 Task: Find connections with filter location Viçosa do Ceará with filter topic #Startuplife with filter profile language German with filter current company JSW Energy Ltd with filter school SKIT Jaipur with filter industry Aviation and Aerospace Component Manufacturing with filter service category Financial Planning with filter keywords title Production Engineer
Action: Mouse moved to (528, 170)
Screenshot: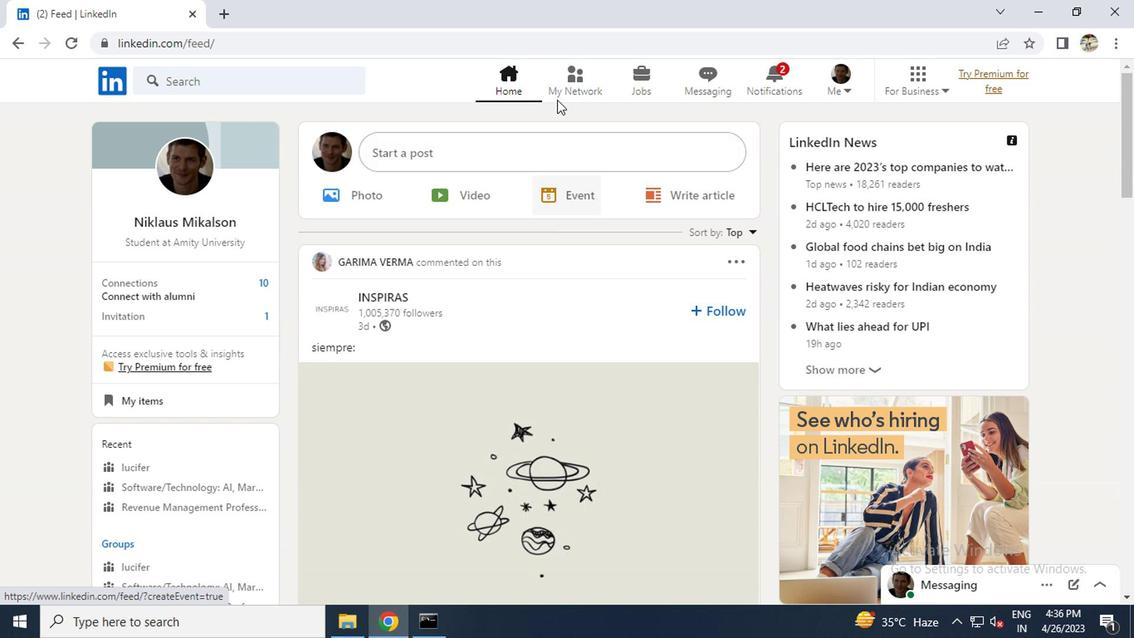 
Action: Mouse pressed left at (528, 170)
Screenshot: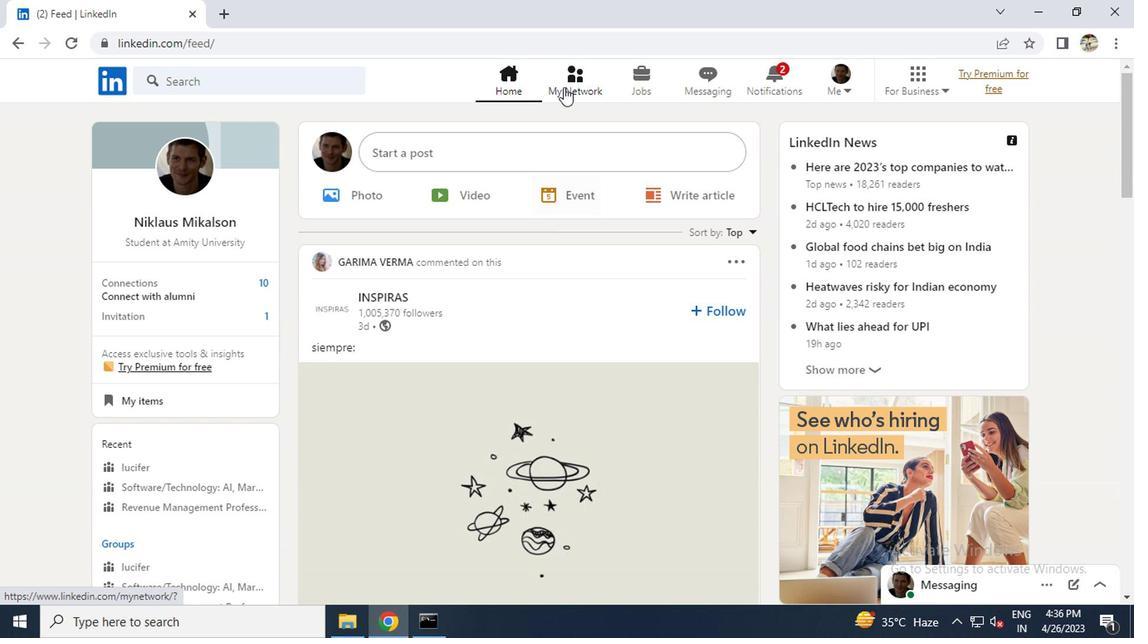 
Action: Mouse moved to (236, 239)
Screenshot: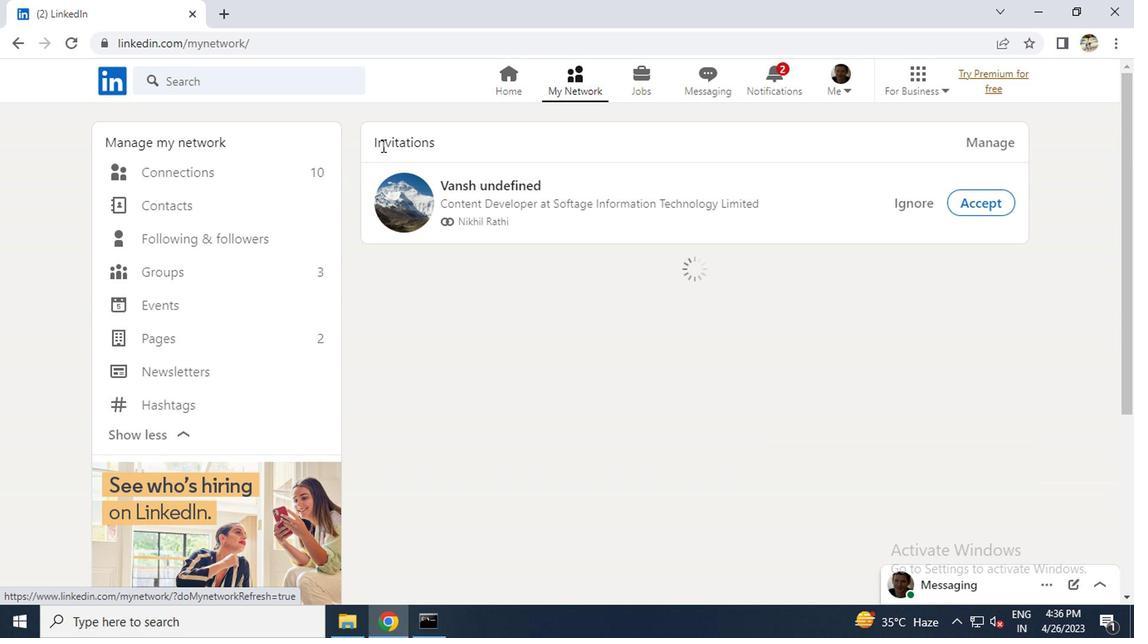 
Action: Mouse pressed left at (236, 239)
Screenshot: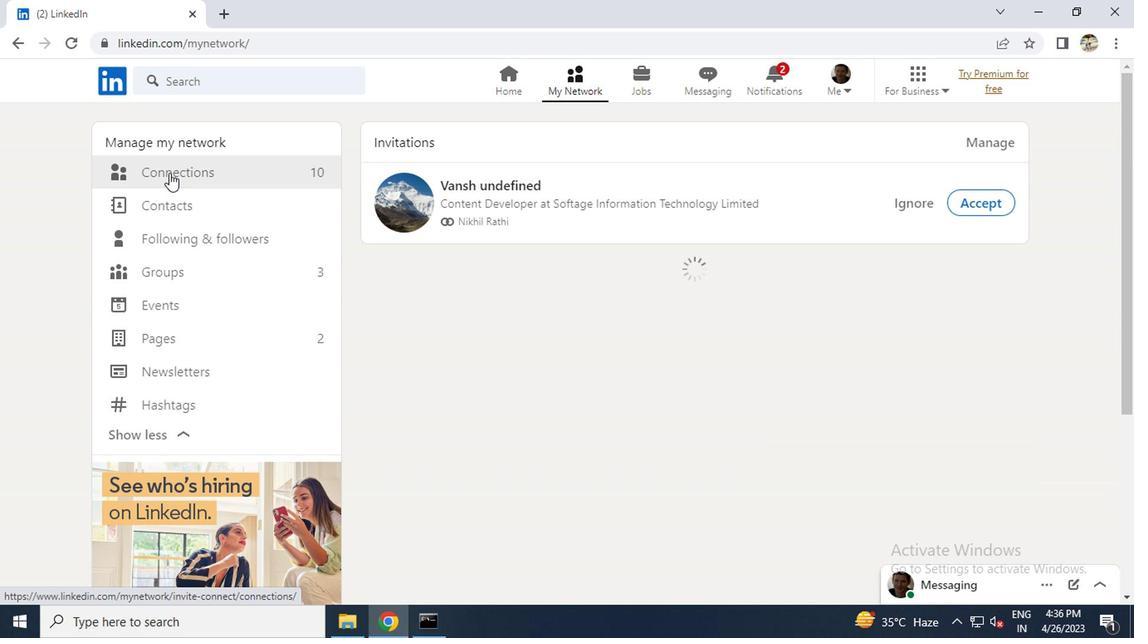 
Action: Mouse moved to (594, 235)
Screenshot: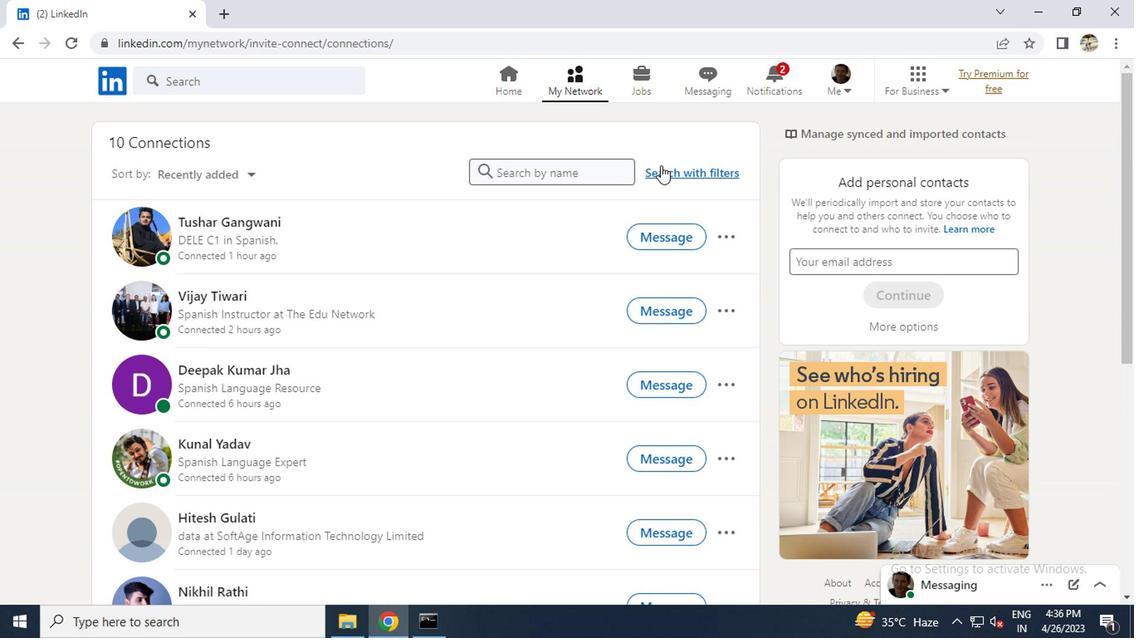 
Action: Mouse pressed left at (594, 235)
Screenshot: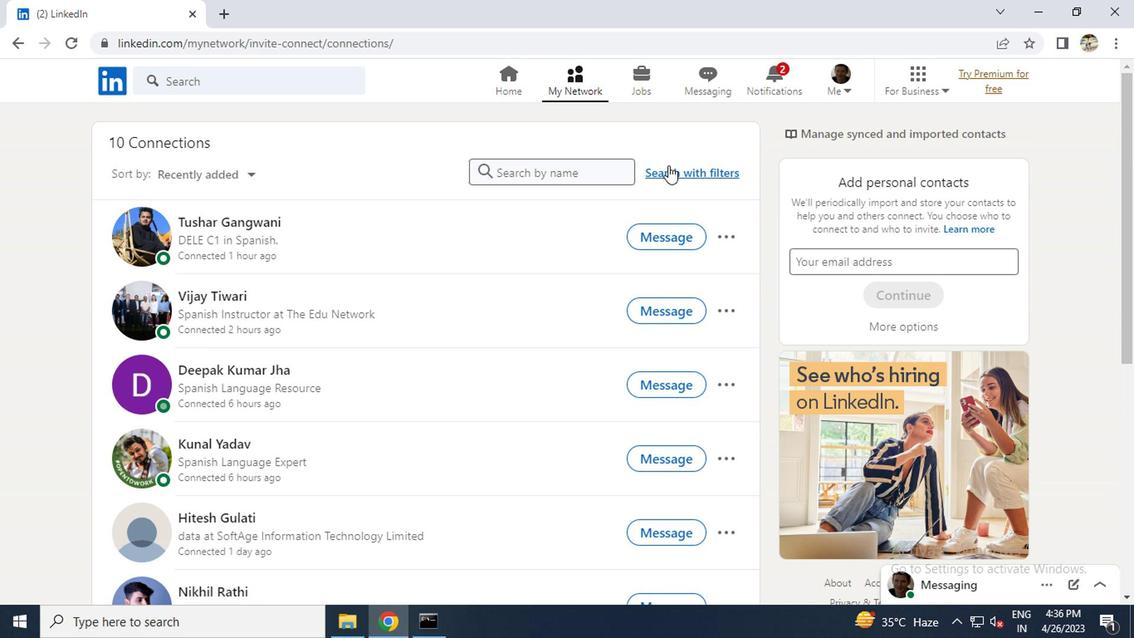 
Action: Mouse moved to (505, 203)
Screenshot: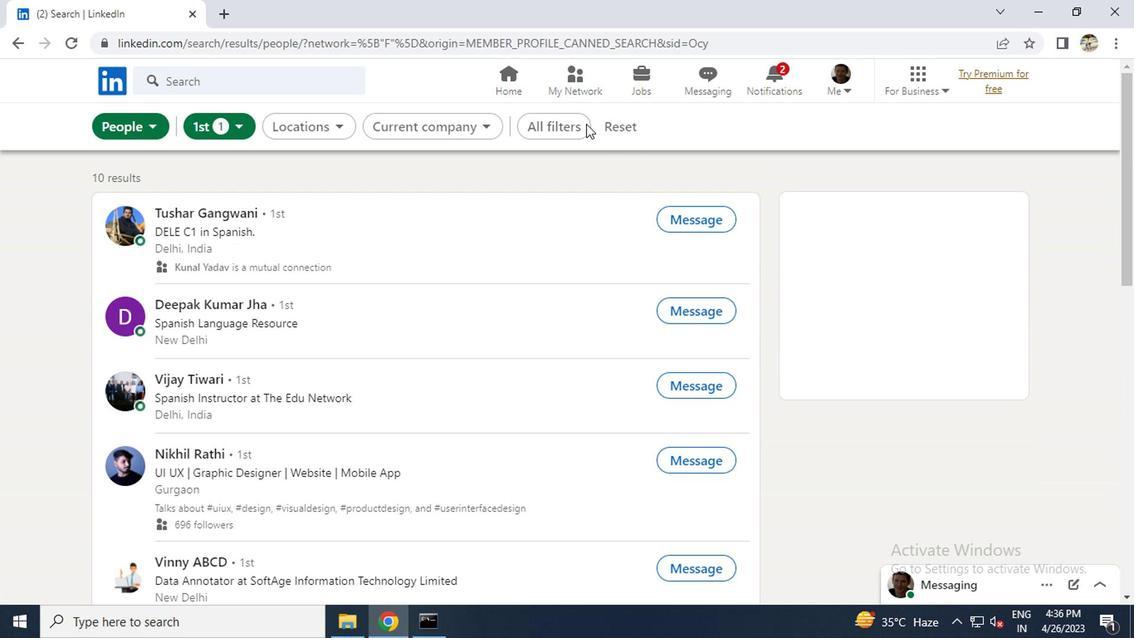 
Action: Mouse pressed left at (505, 203)
Screenshot: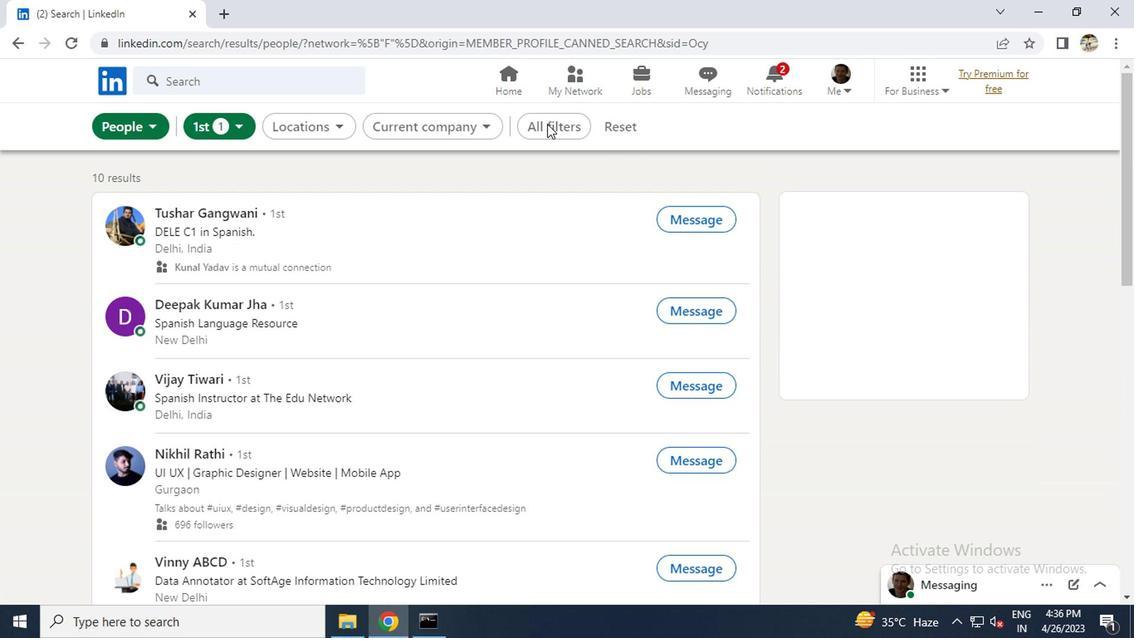 
Action: Mouse moved to (765, 382)
Screenshot: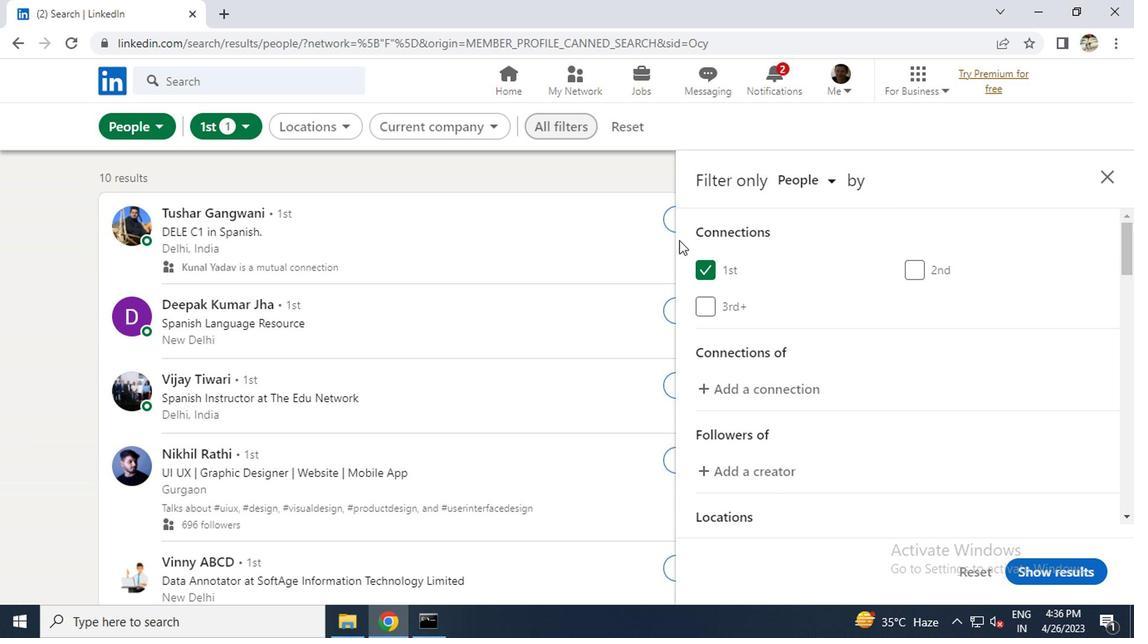 
Action: Mouse scrolled (765, 382) with delta (0, 0)
Screenshot: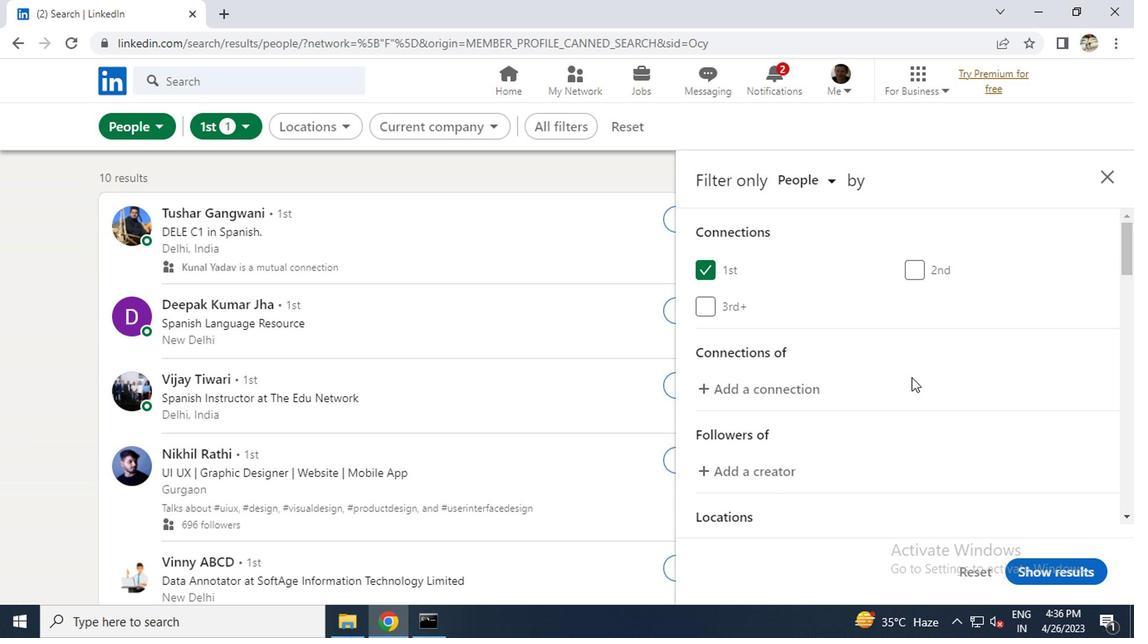 
Action: Mouse scrolled (765, 382) with delta (0, 0)
Screenshot: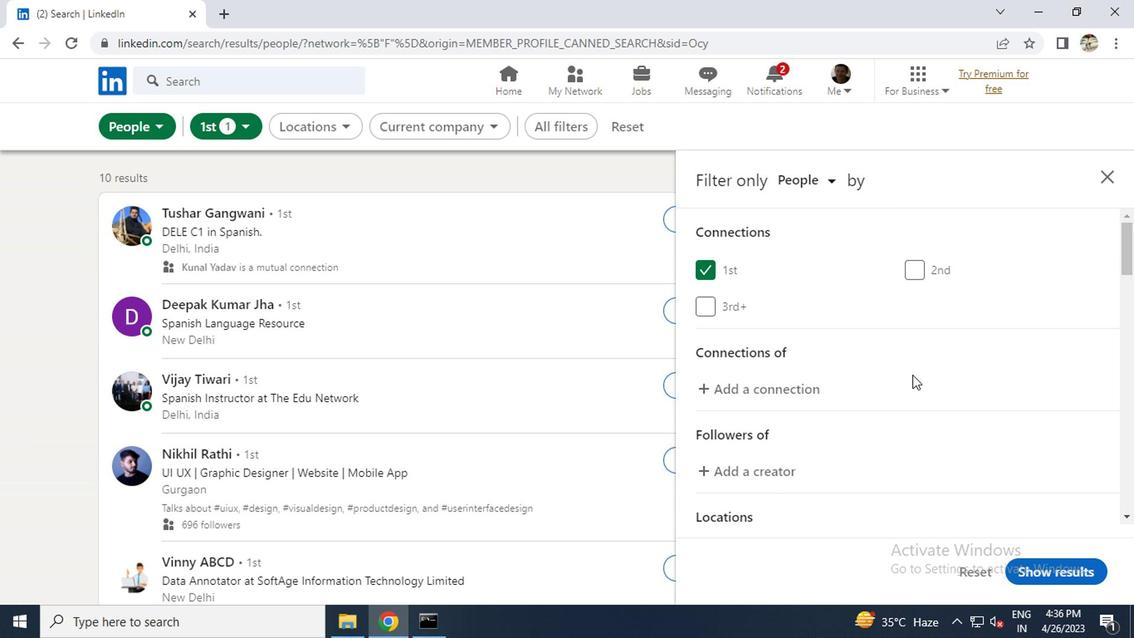 
Action: Mouse scrolled (765, 382) with delta (0, 0)
Screenshot: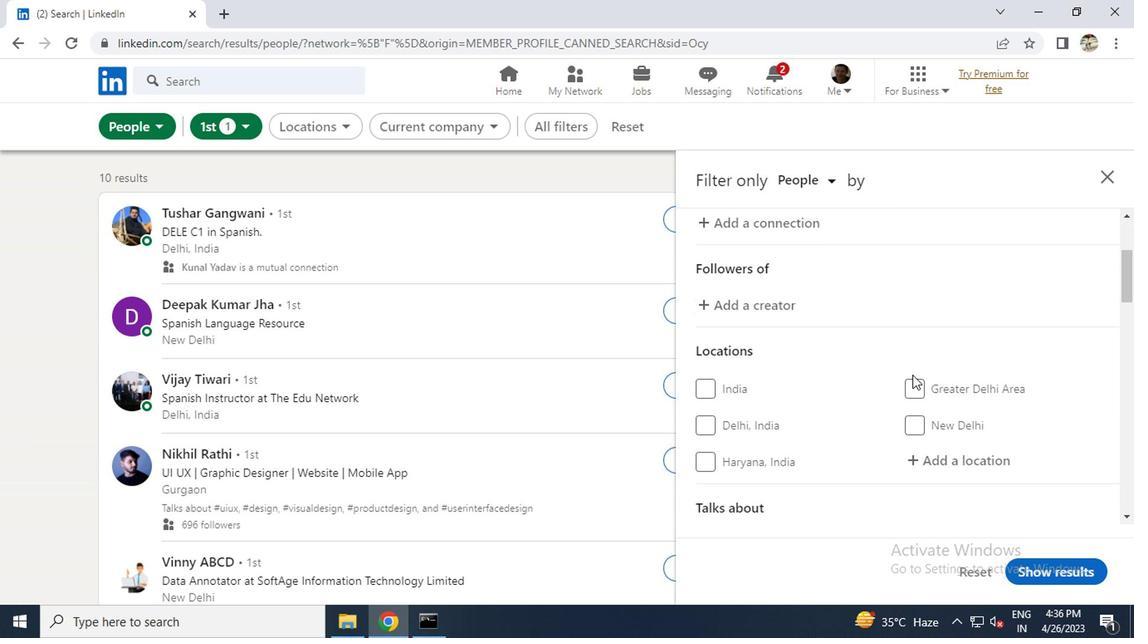 
Action: Mouse moved to (771, 385)
Screenshot: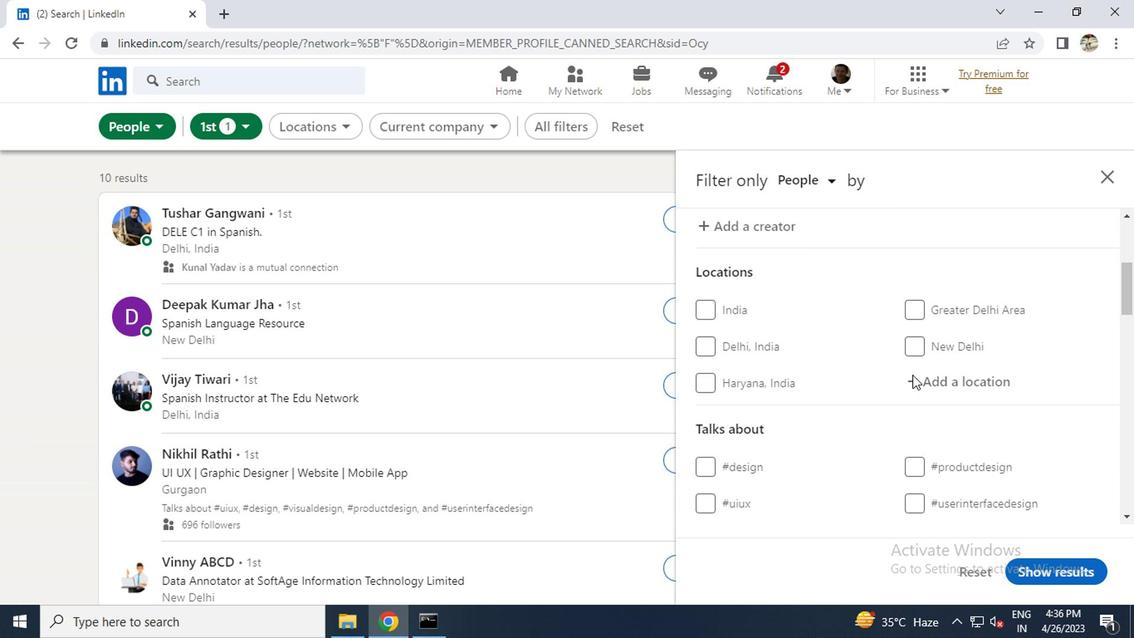
Action: Mouse pressed left at (771, 385)
Screenshot: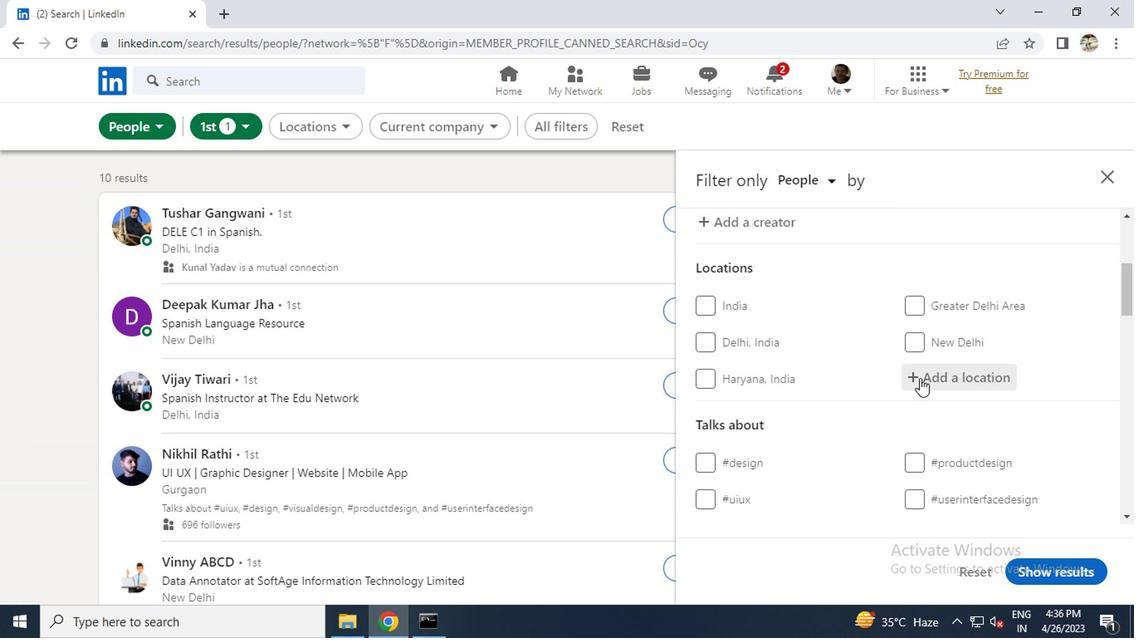 
Action: Key pressed <Key.caps_lock>v<Key.caps_lock>icosa<Key.space>do
Screenshot: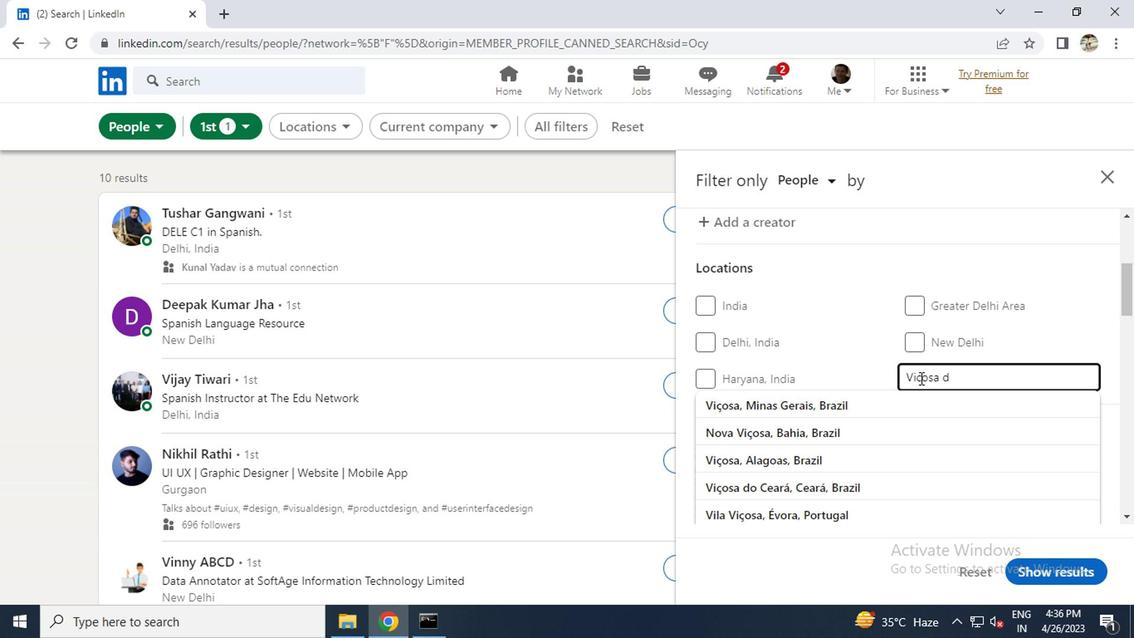
Action: Mouse moved to (728, 404)
Screenshot: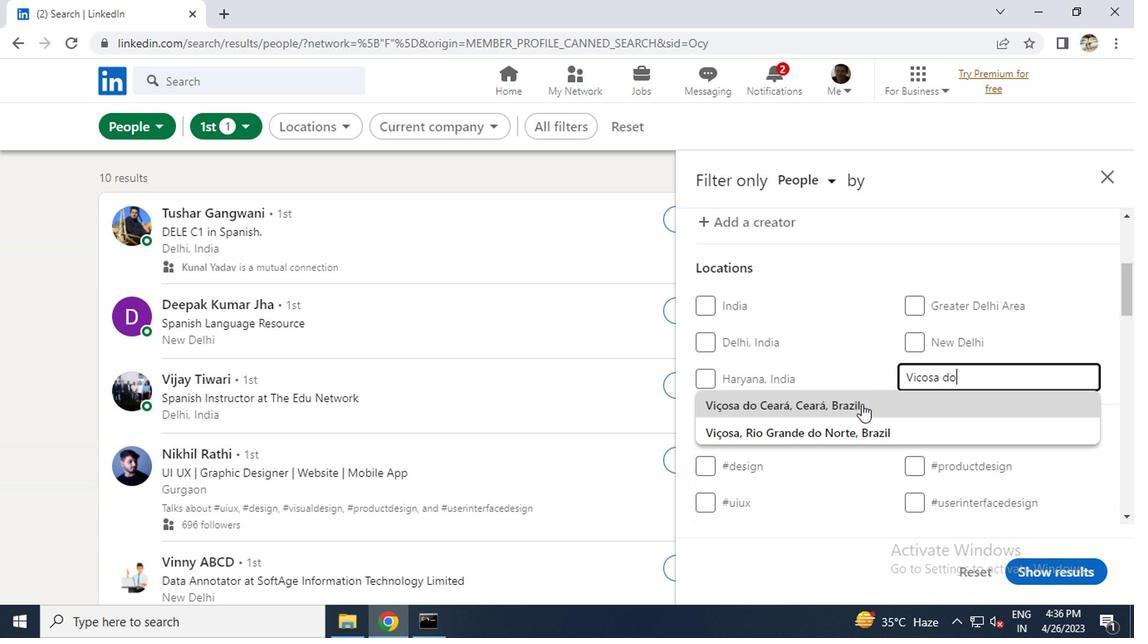 
Action: Mouse pressed left at (728, 404)
Screenshot: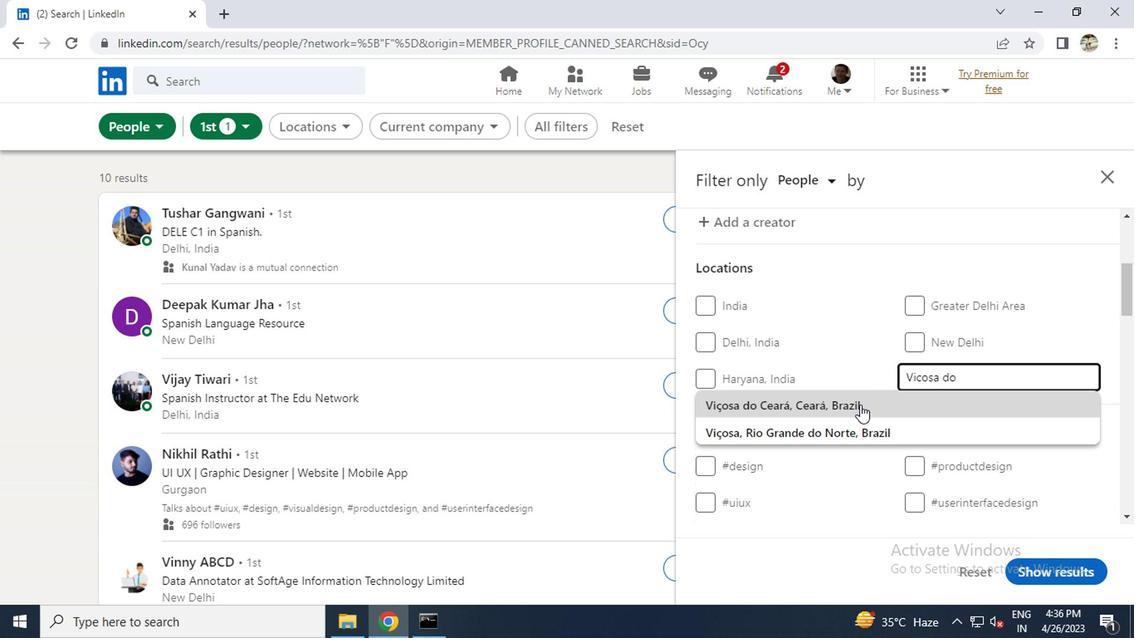 
Action: Mouse scrolled (728, 403) with delta (0, 0)
Screenshot: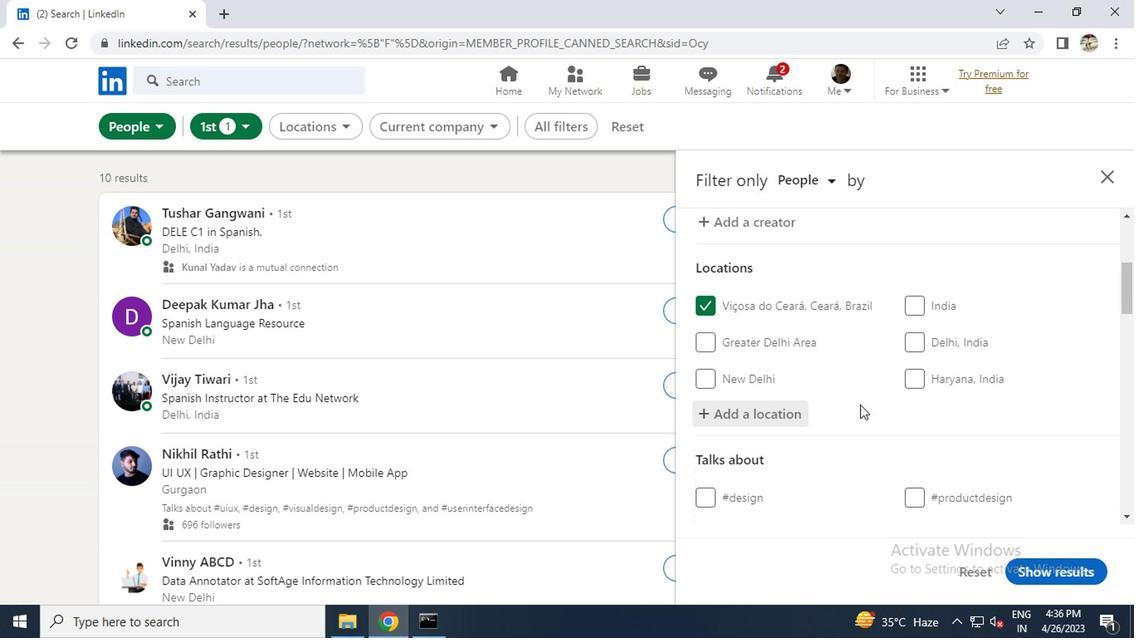 
Action: Mouse scrolled (728, 403) with delta (0, 0)
Screenshot: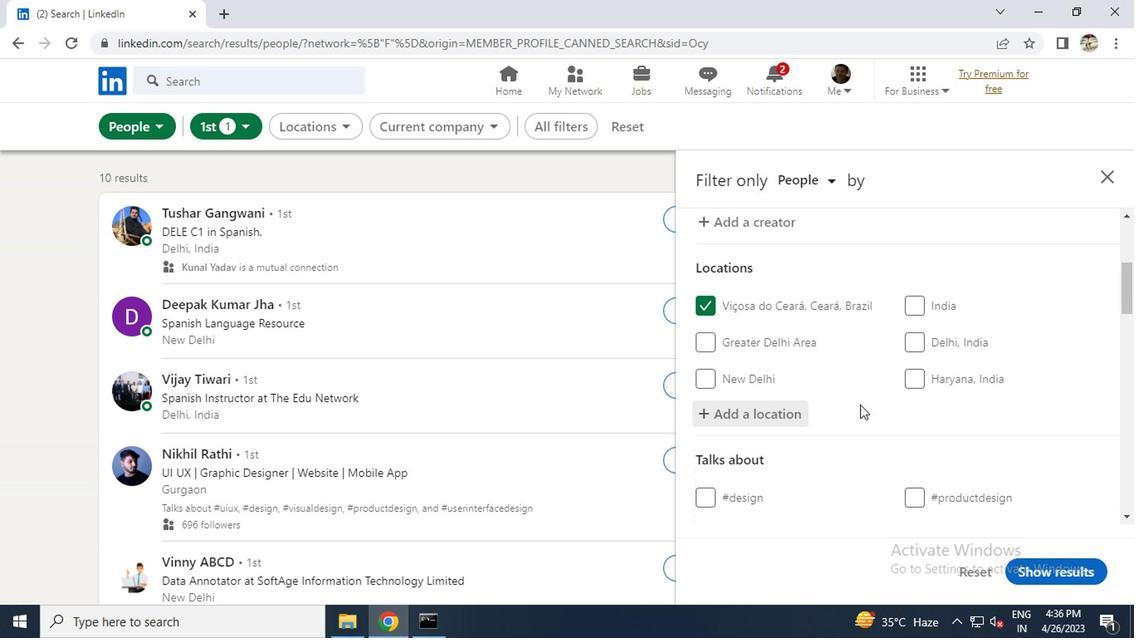 
Action: Mouse moved to (775, 403)
Screenshot: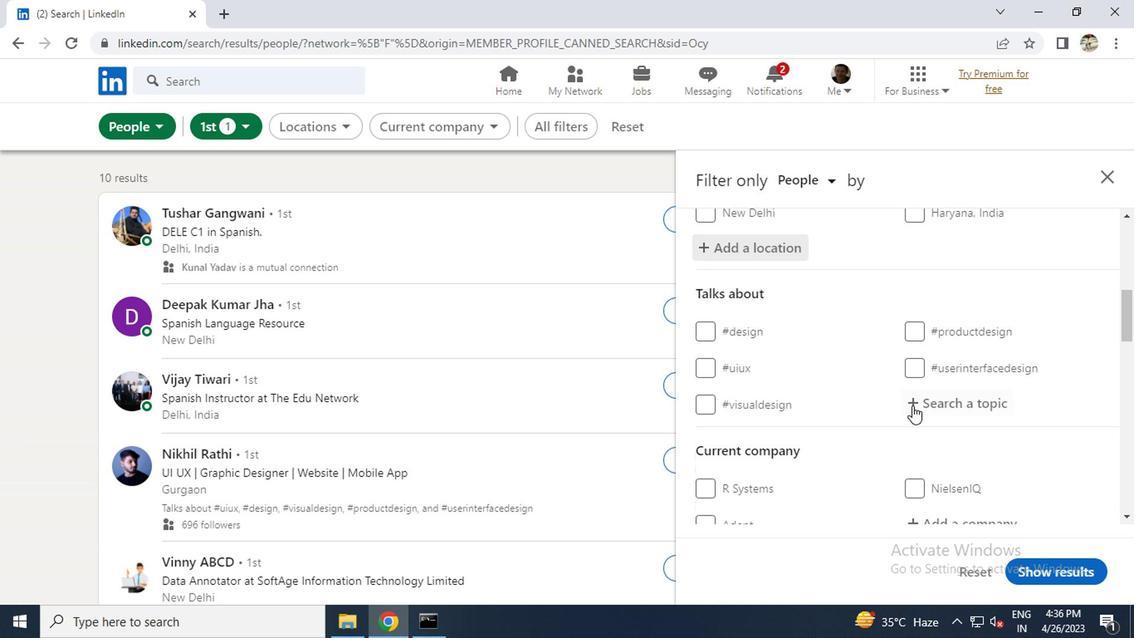 
Action: Mouse pressed left at (775, 403)
Screenshot: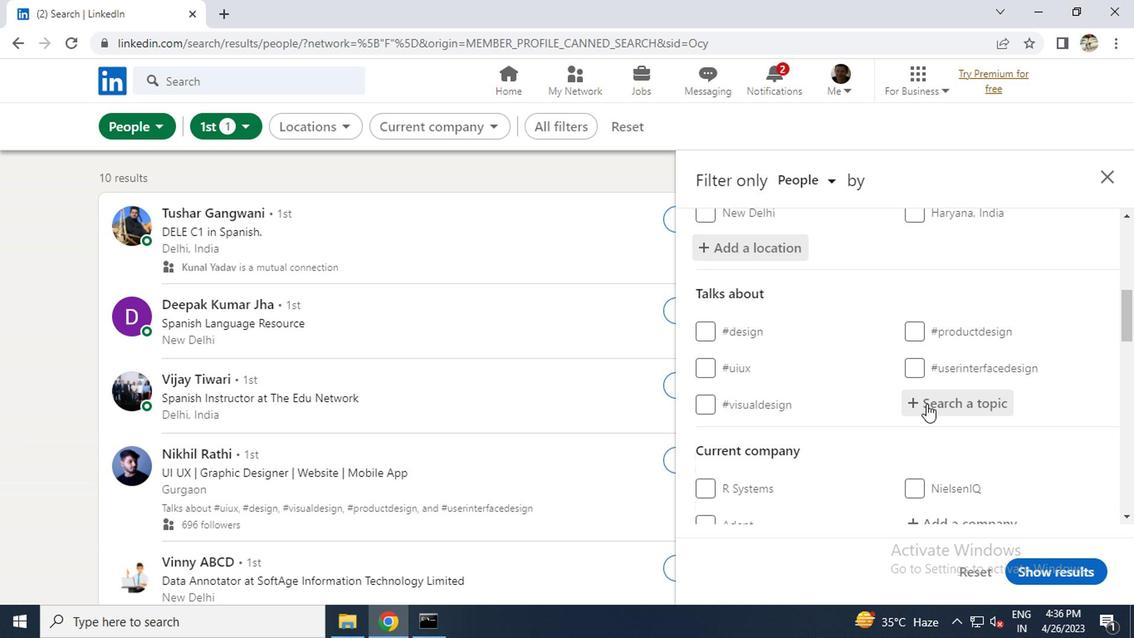 
Action: Key pressed <Key.shift>#<Key.caps_lock>S<Key.caps_lock>TARTUPLIFE<Key.enter>
Screenshot: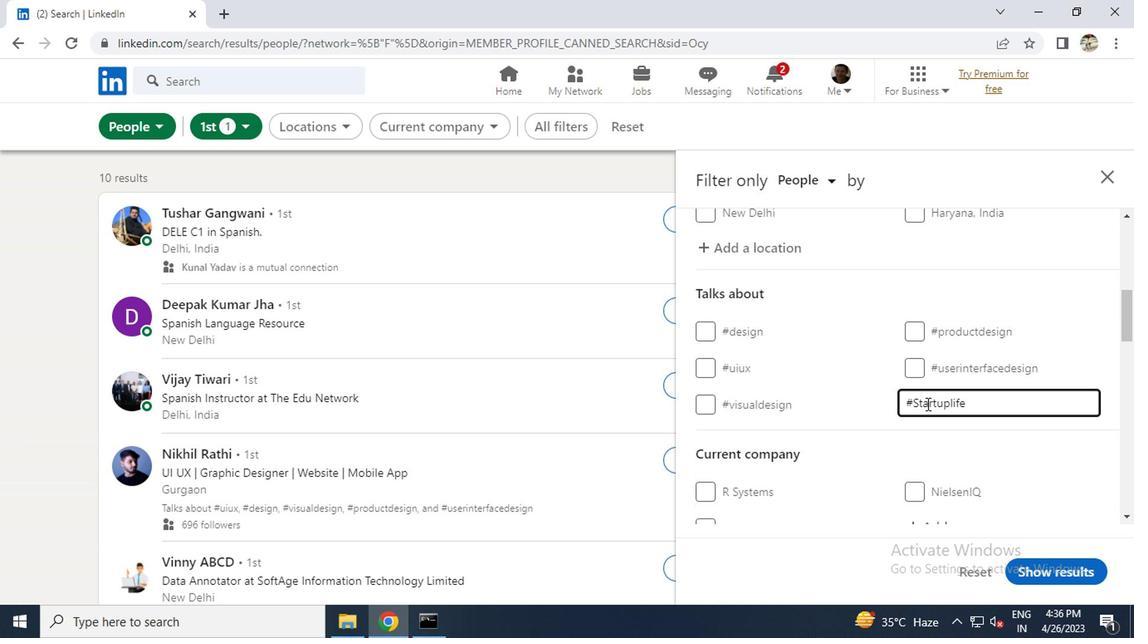 
Action: Mouse scrolled (775, 403) with delta (0, 0)
Screenshot: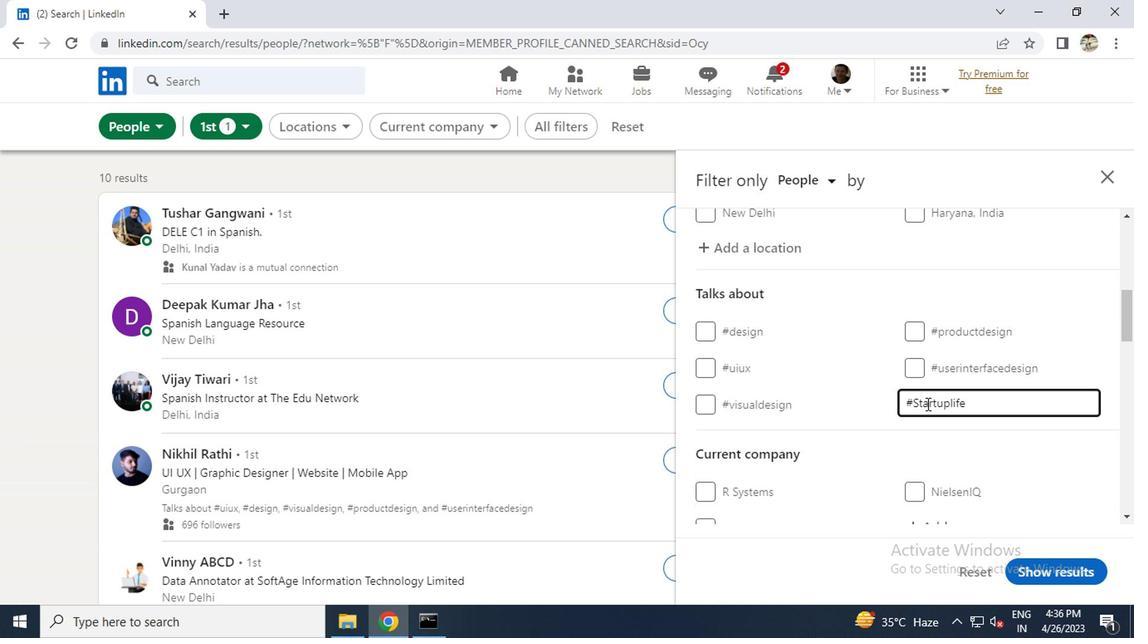 
Action: Mouse scrolled (775, 403) with delta (0, 0)
Screenshot: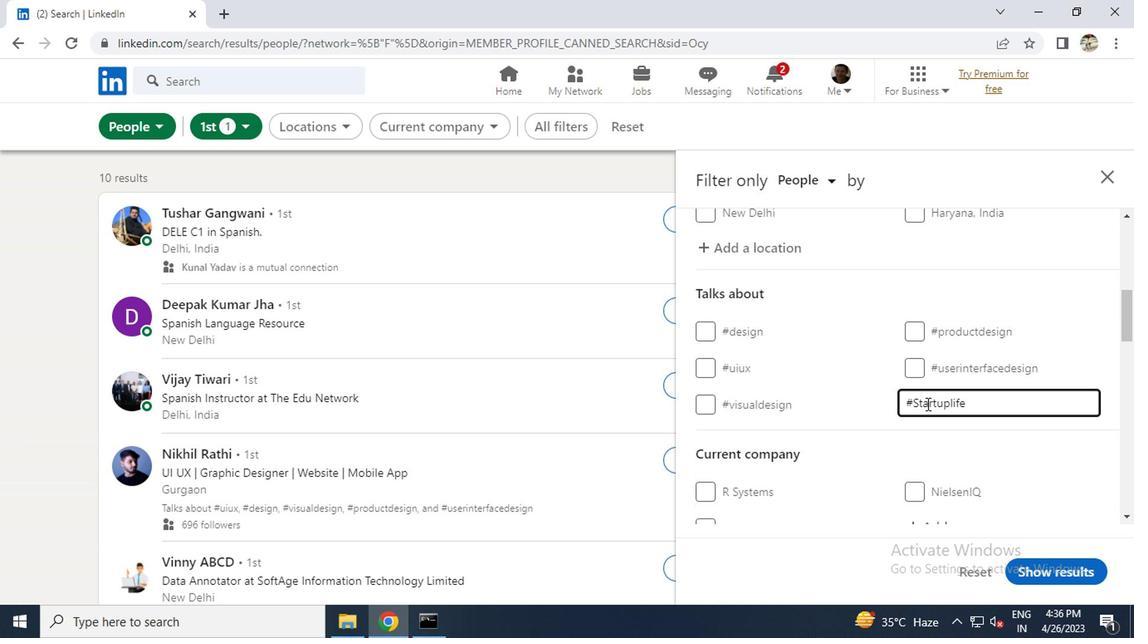 
Action: Mouse scrolled (775, 403) with delta (0, 0)
Screenshot: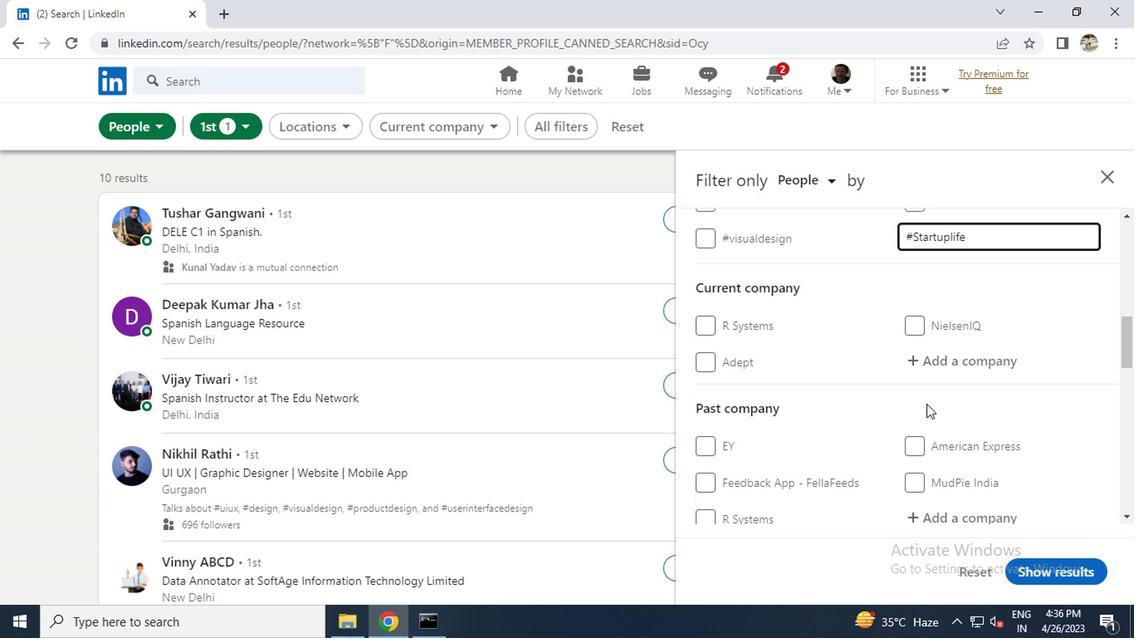 
Action: Mouse scrolled (775, 403) with delta (0, 0)
Screenshot: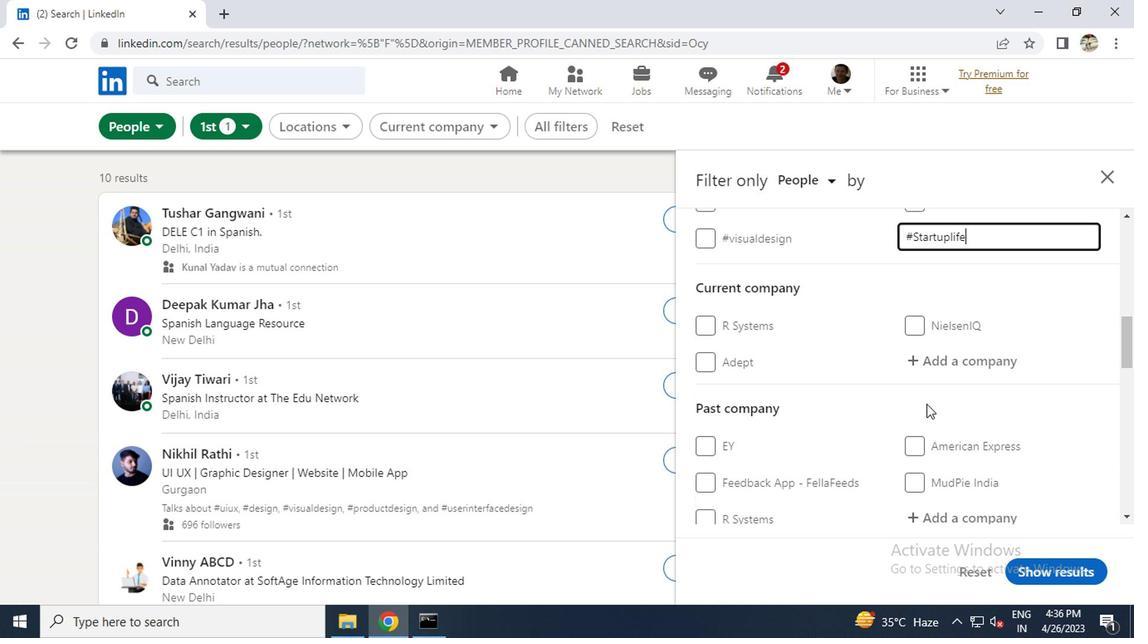 
Action: Mouse moved to (775, 403)
Screenshot: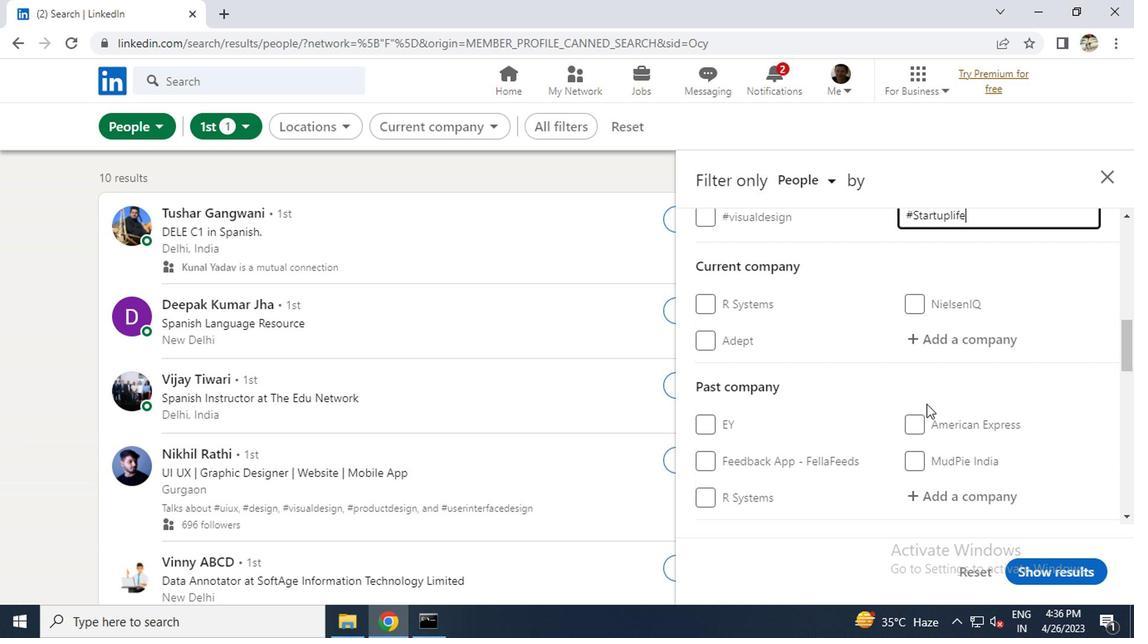 
Action: Mouse scrolled (775, 402) with delta (0, 0)
Screenshot: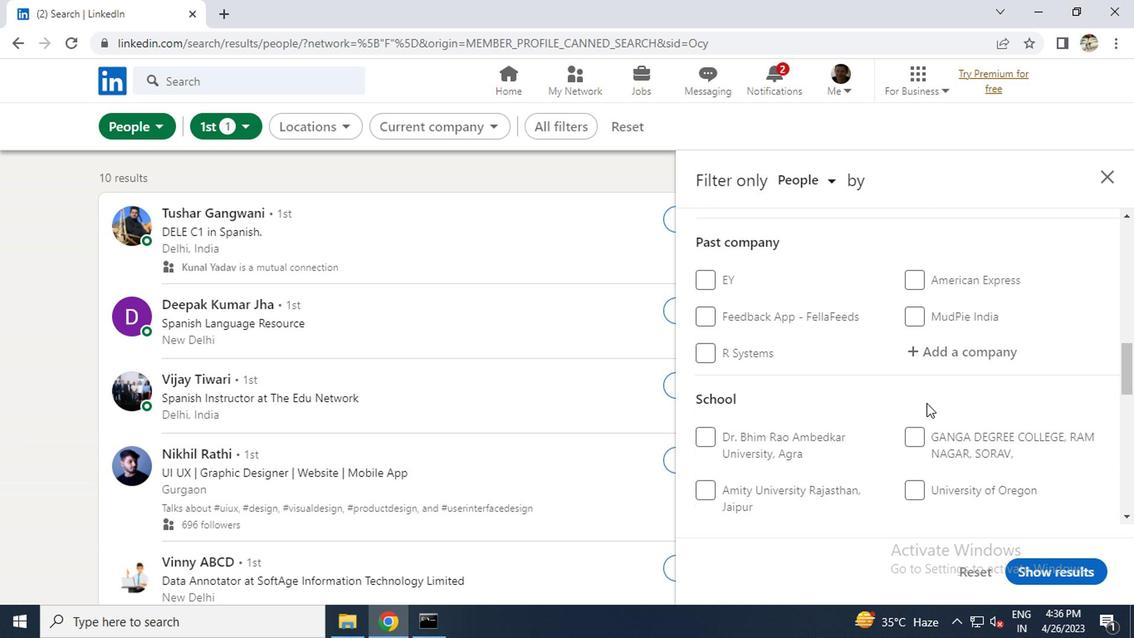 
Action: Mouse scrolled (775, 402) with delta (0, 0)
Screenshot: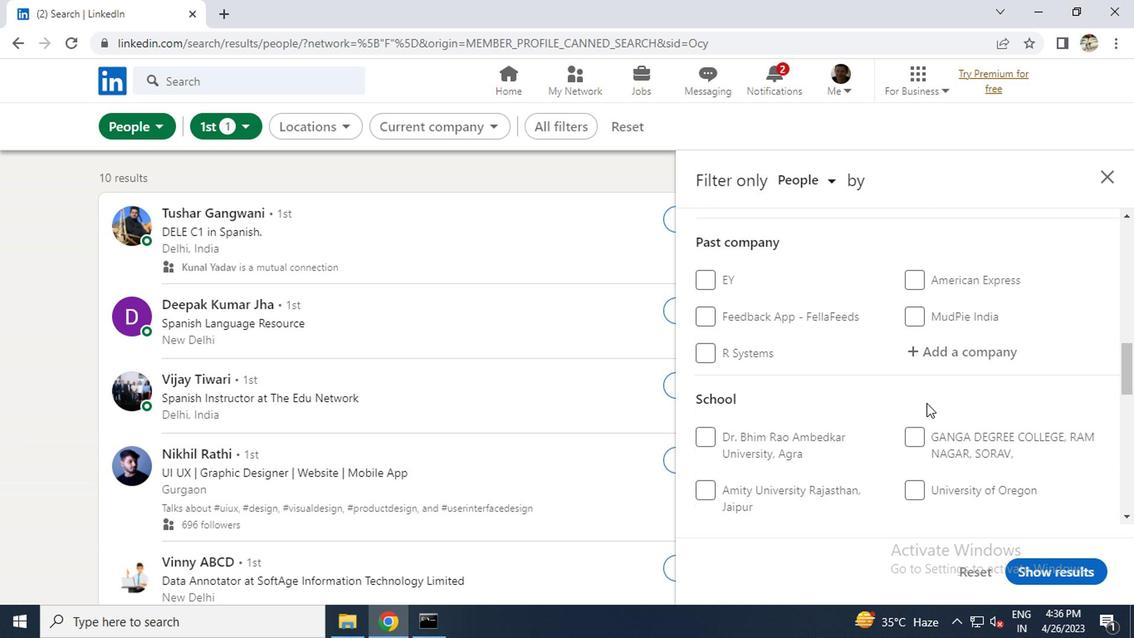 
Action: Mouse scrolled (775, 402) with delta (0, 0)
Screenshot: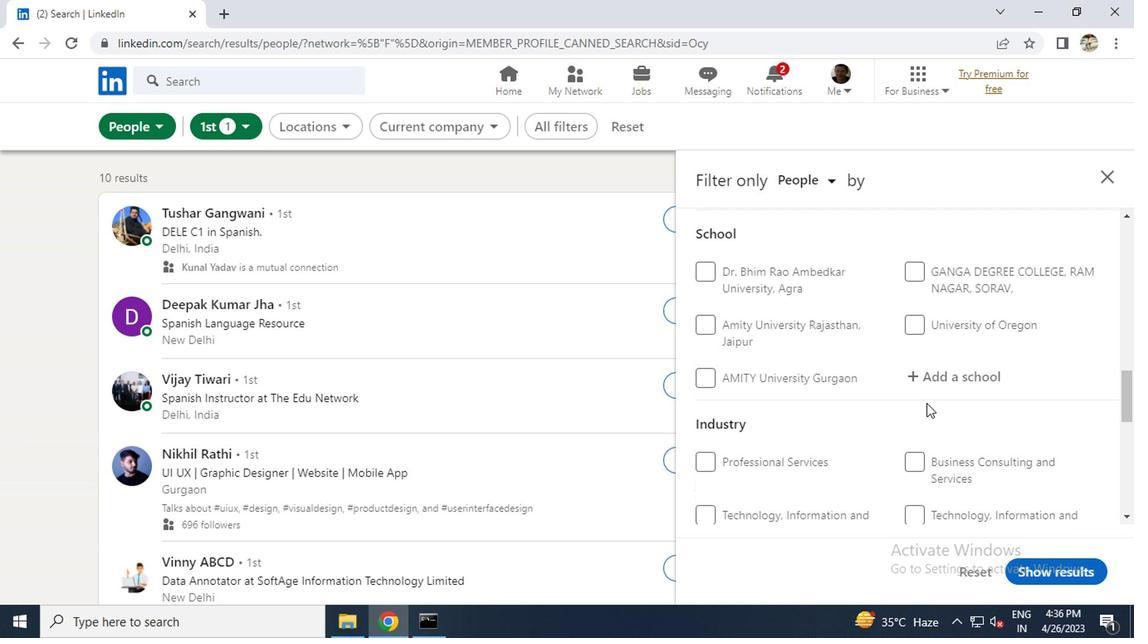
Action: Mouse scrolled (775, 402) with delta (0, 0)
Screenshot: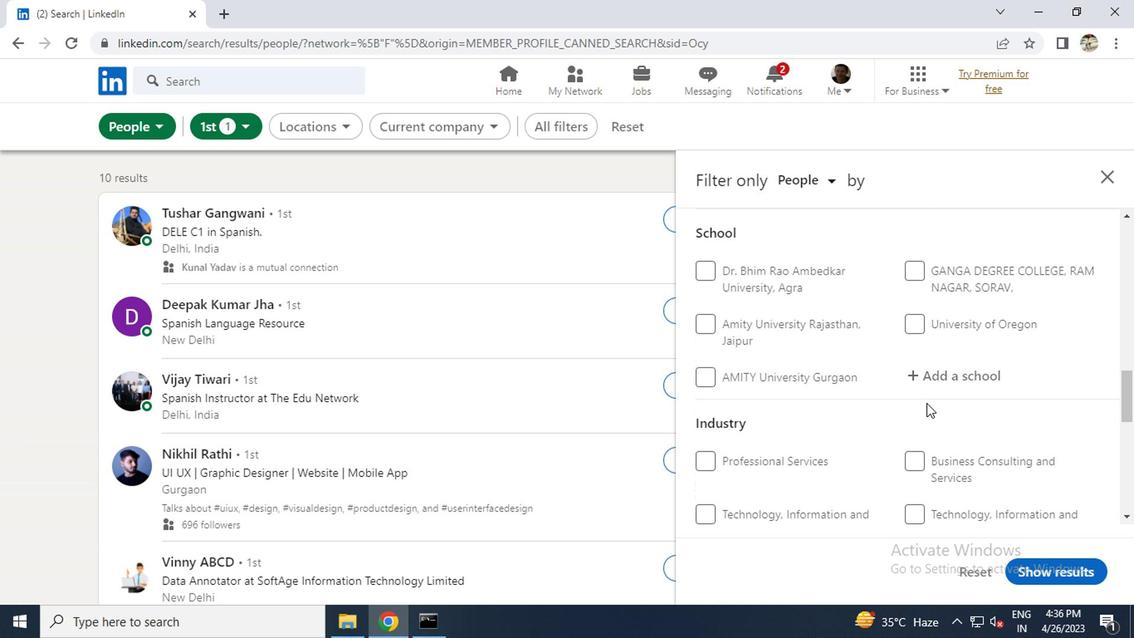
Action: Mouse scrolled (775, 402) with delta (0, 0)
Screenshot: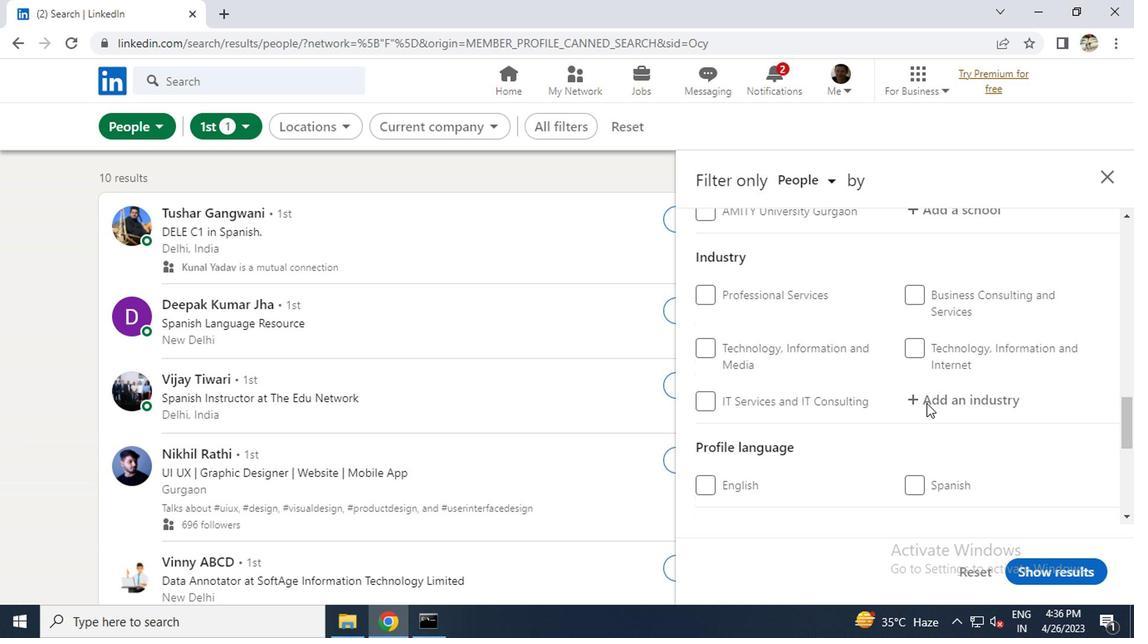
Action: Mouse moved to (777, 402)
Screenshot: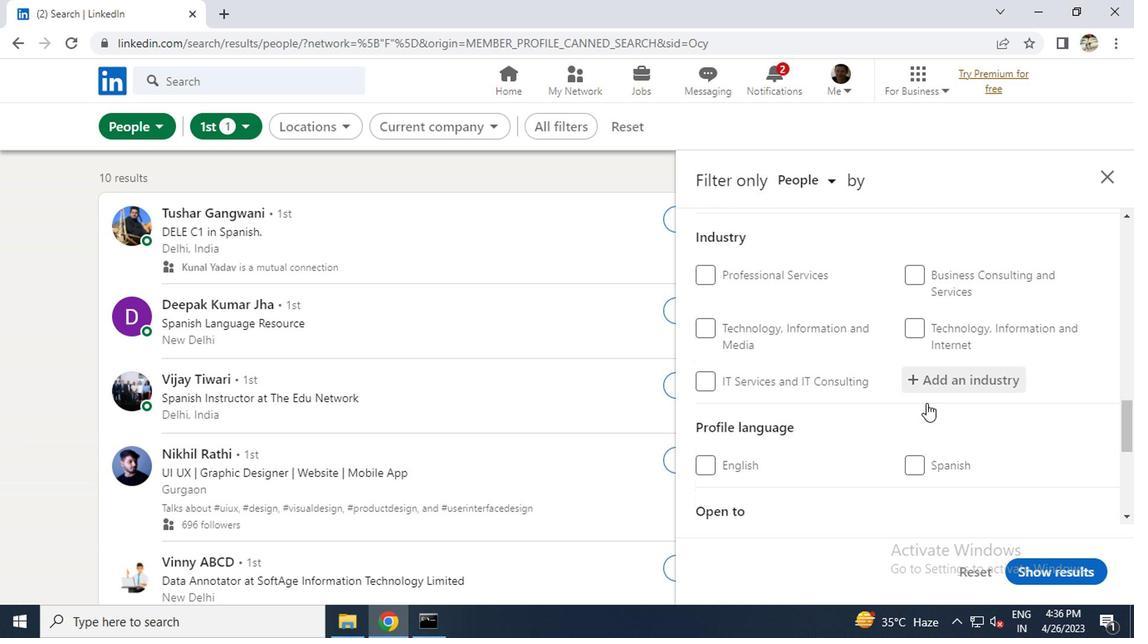 
Action: Mouse scrolled (777, 403) with delta (0, 0)
Screenshot: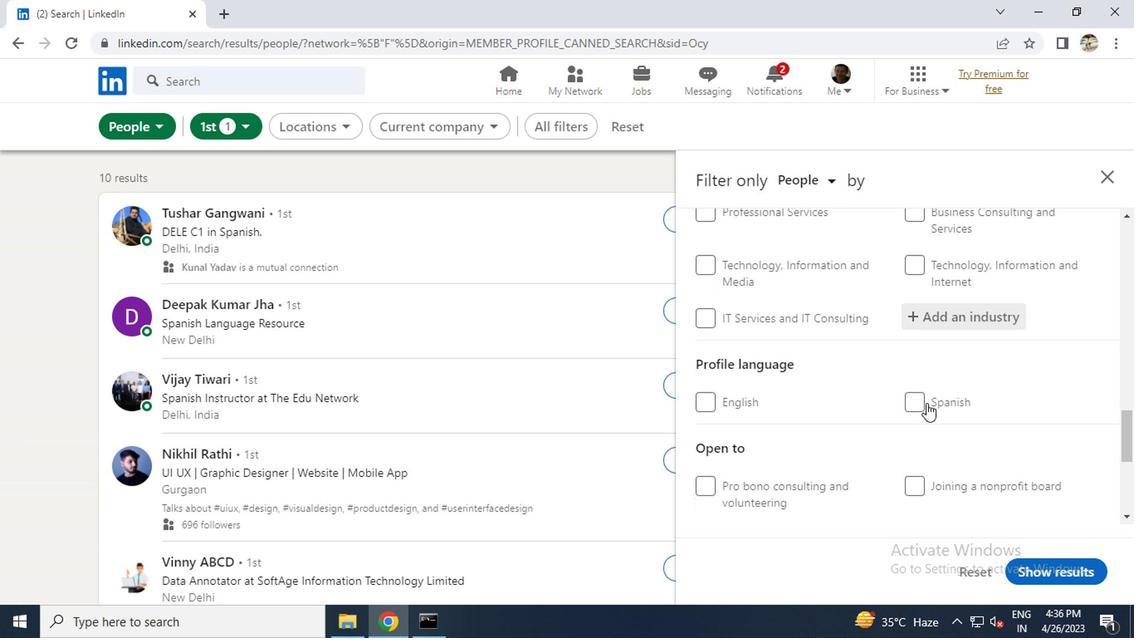 
Action: Mouse scrolled (777, 403) with delta (0, 0)
Screenshot: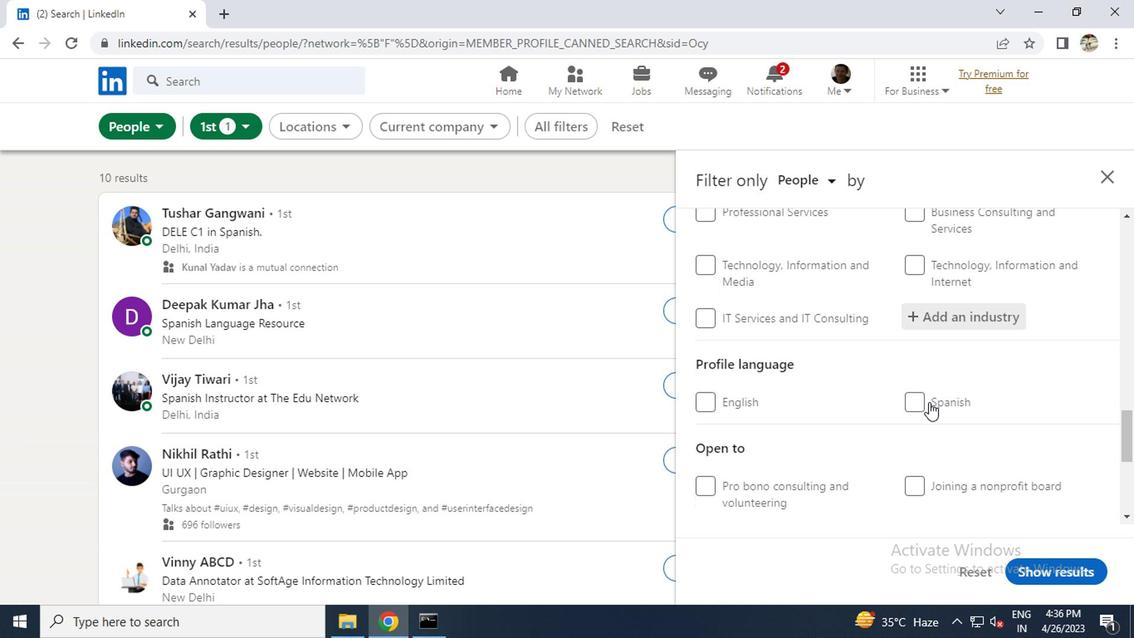 
Action: Mouse scrolled (777, 403) with delta (0, 0)
Screenshot: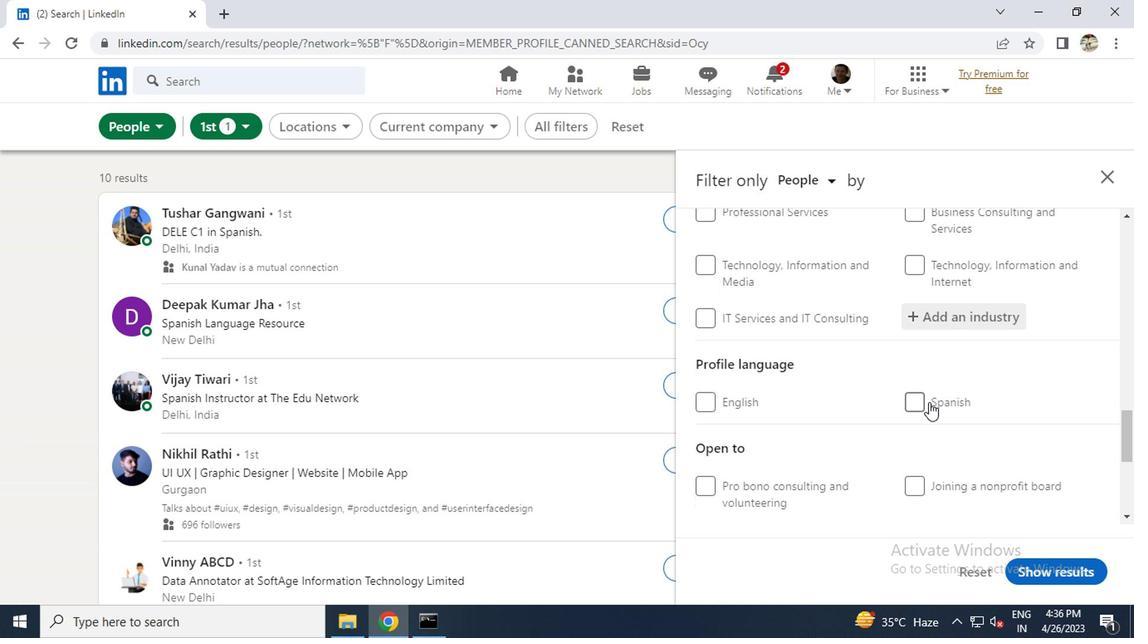 
Action: Mouse scrolled (777, 403) with delta (0, 0)
Screenshot: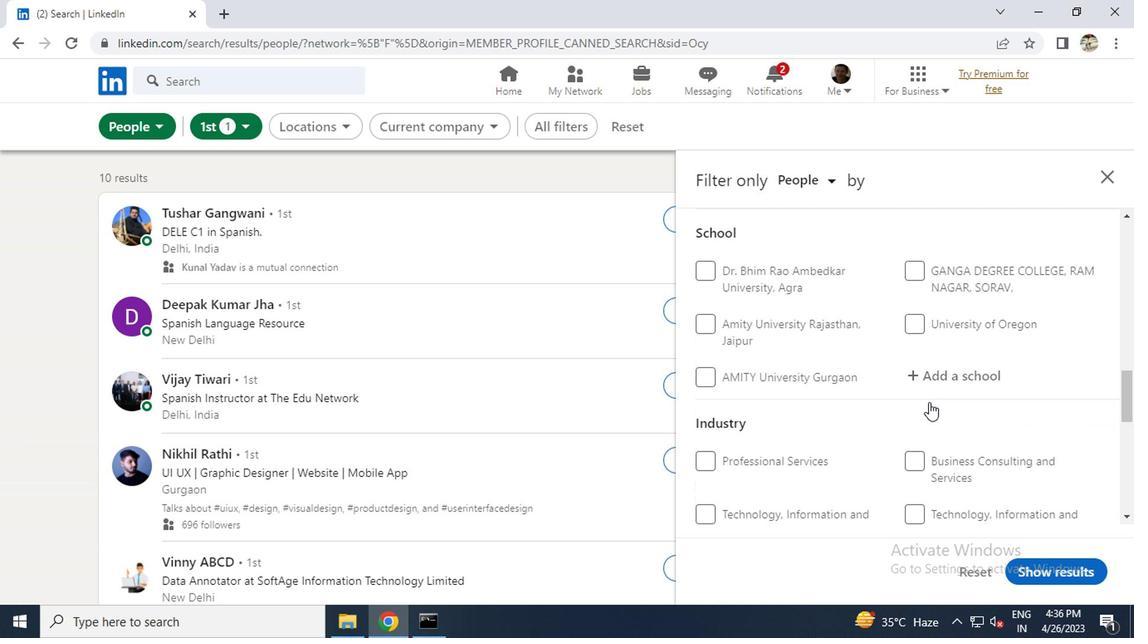 
Action: Mouse scrolled (777, 403) with delta (0, 0)
Screenshot: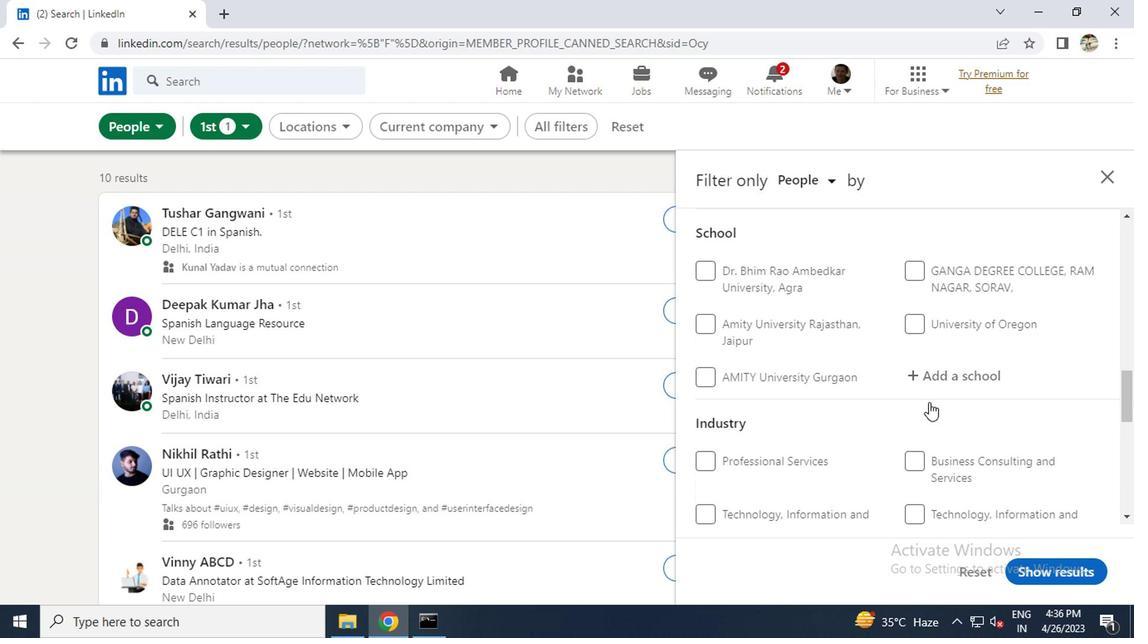 
Action: Mouse scrolled (777, 403) with delta (0, 0)
Screenshot: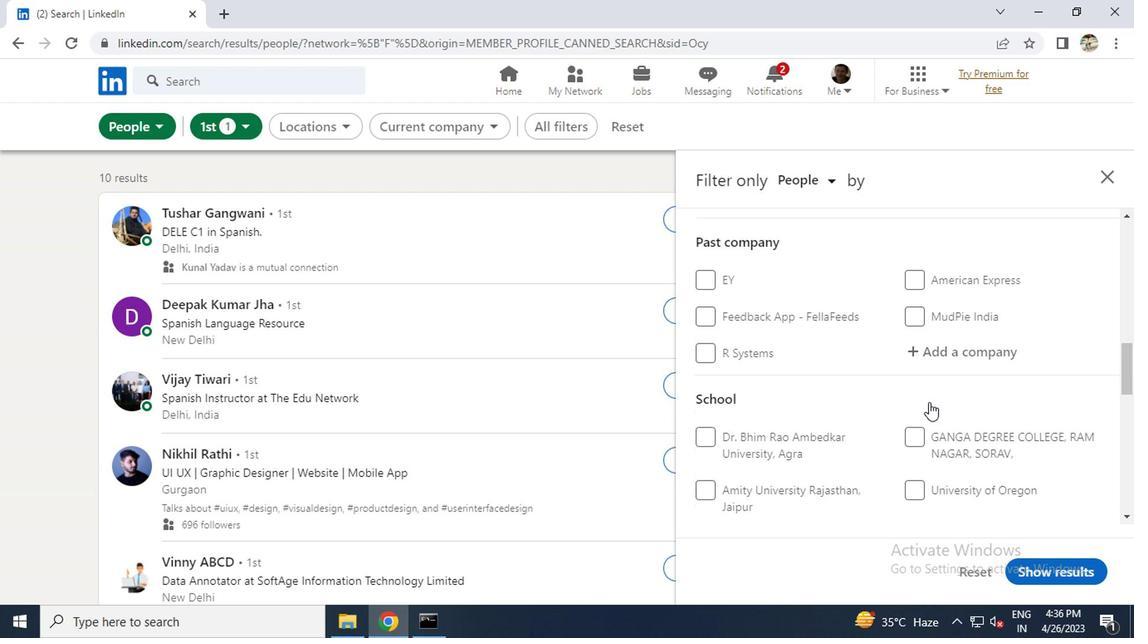 
Action: Mouse moved to (786, 316)
Screenshot: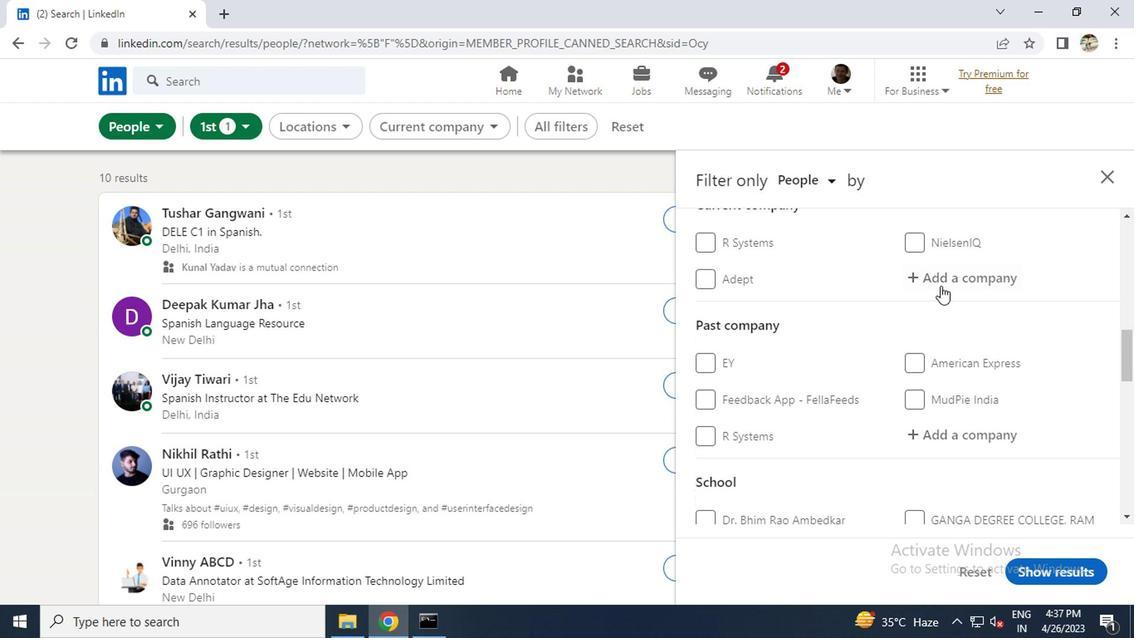 
Action: Mouse pressed left at (786, 316)
Screenshot: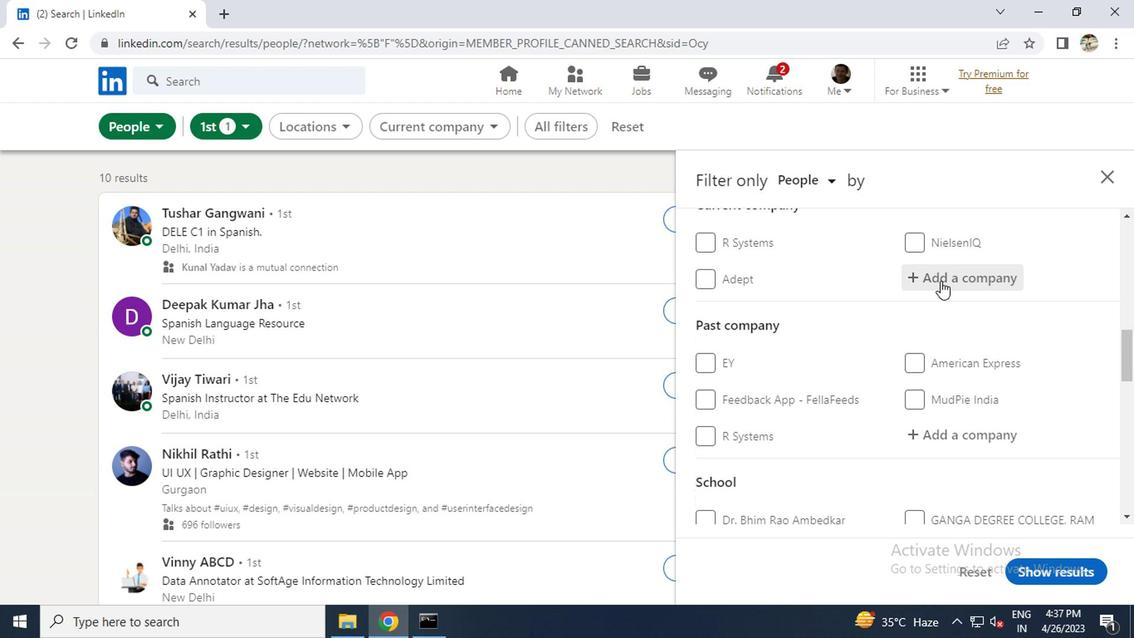 
Action: Key pressed <Key.caps_lock>JSW<Key.space>E<Key.caps_lock>
Screenshot: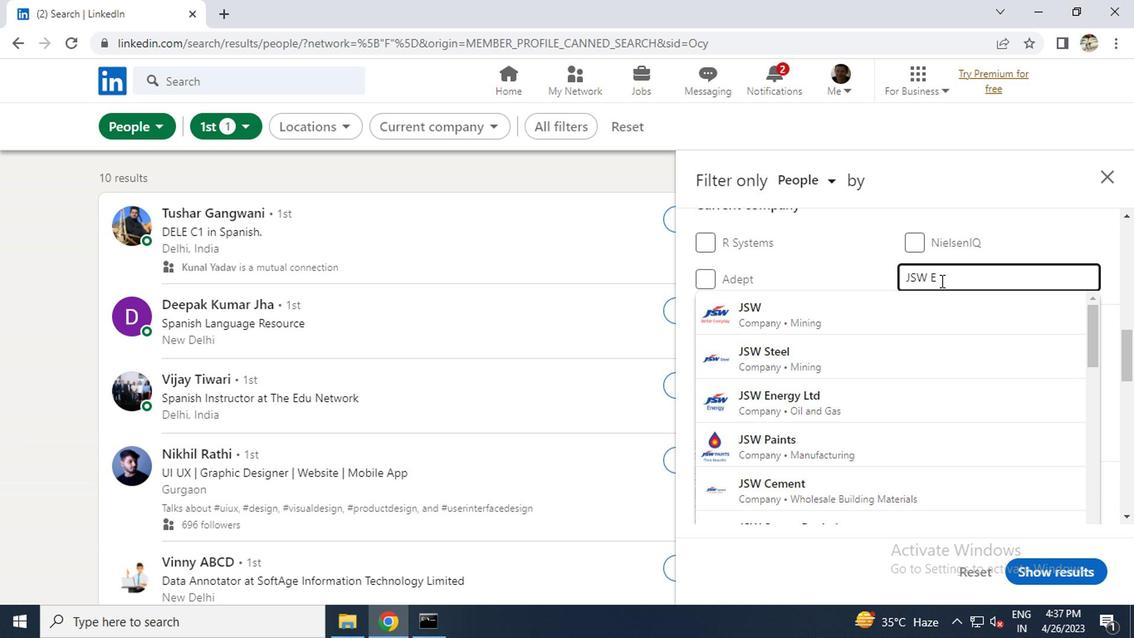 
Action: Mouse moved to (732, 339)
Screenshot: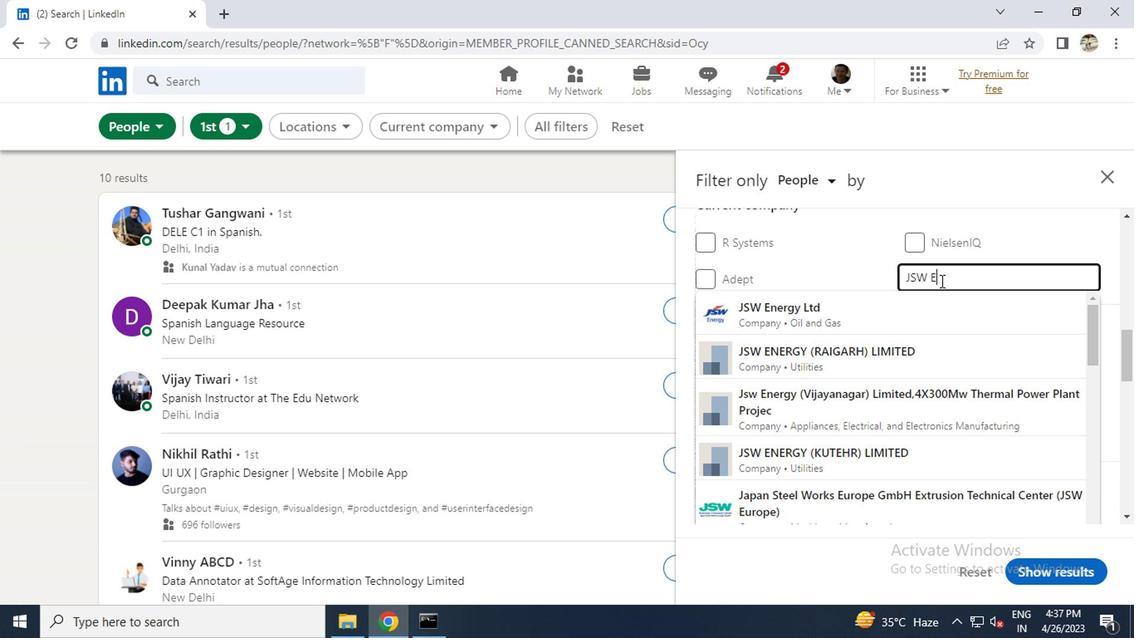 
Action: Mouse pressed left at (732, 339)
Screenshot: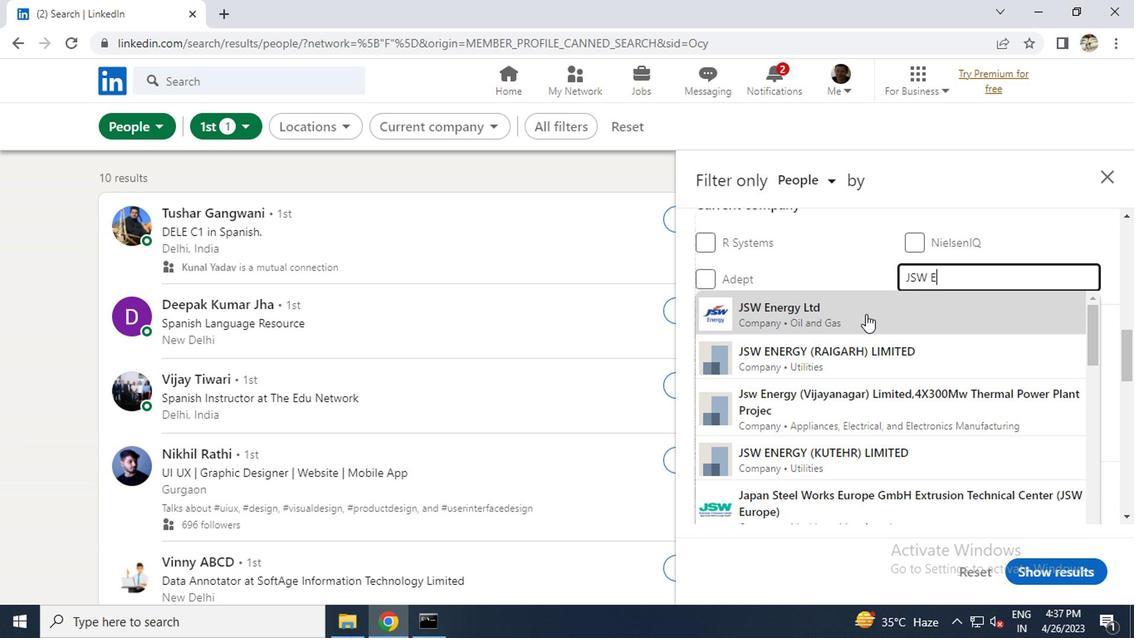 
Action: Mouse scrolled (732, 339) with delta (0, 0)
Screenshot: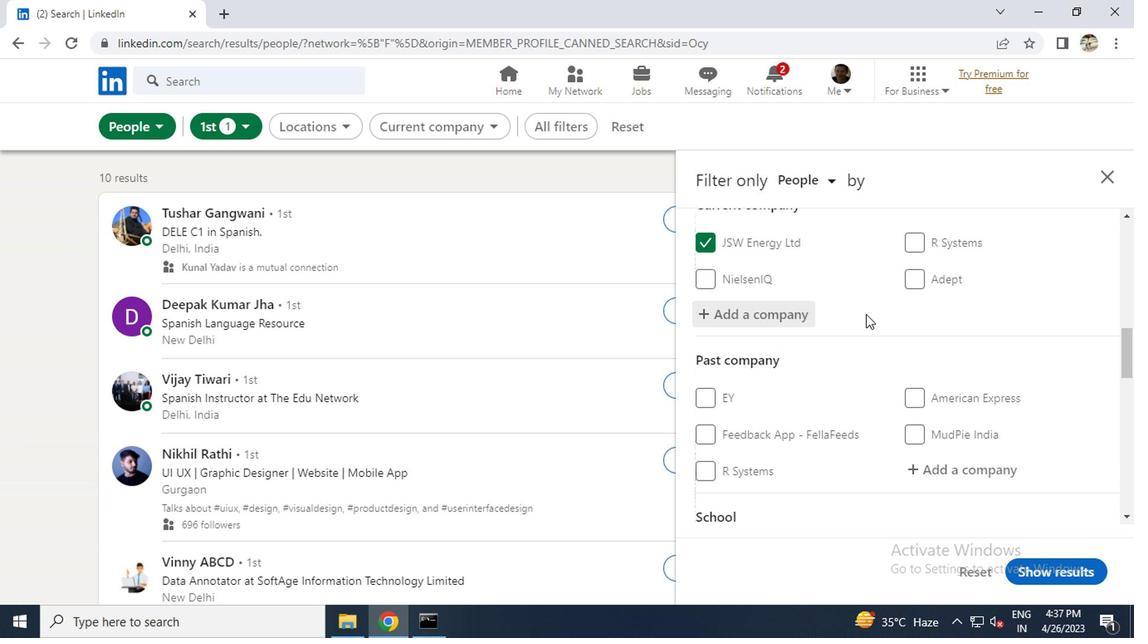 
Action: Mouse scrolled (732, 339) with delta (0, 0)
Screenshot: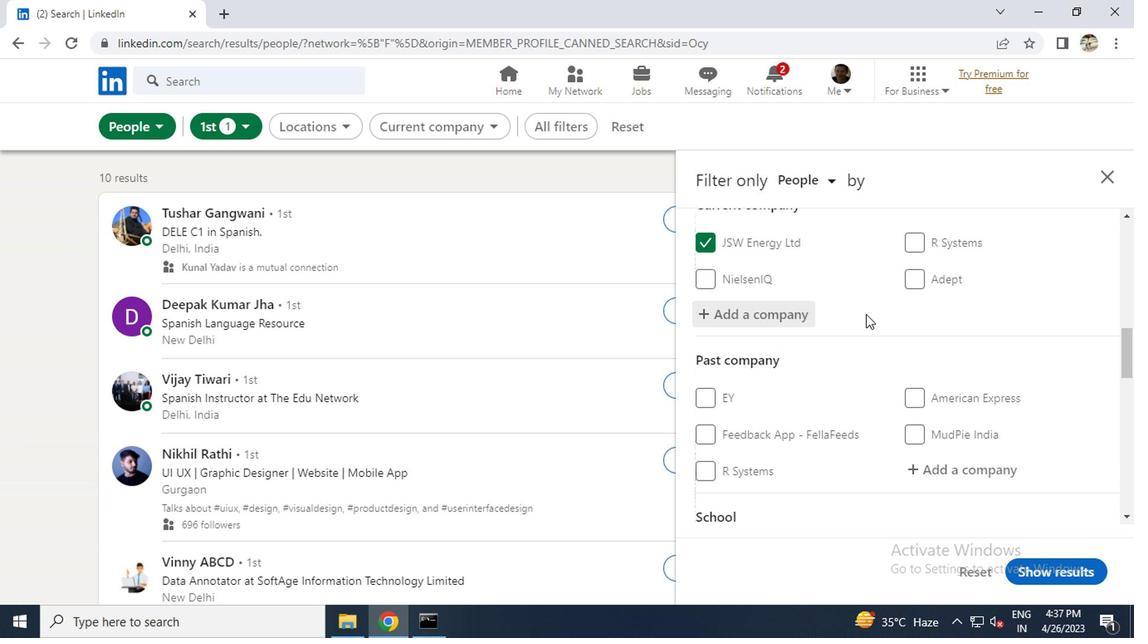 
Action: Mouse scrolled (732, 339) with delta (0, 0)
Screenshot: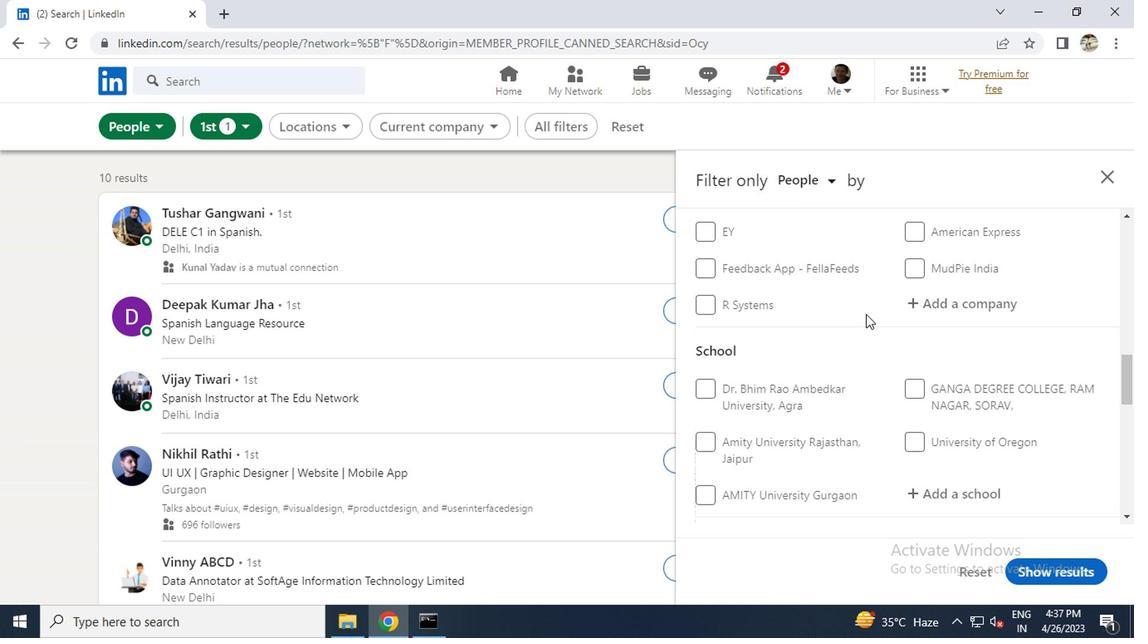 
Action: Mouse moved to (777, 406)
Screenshot: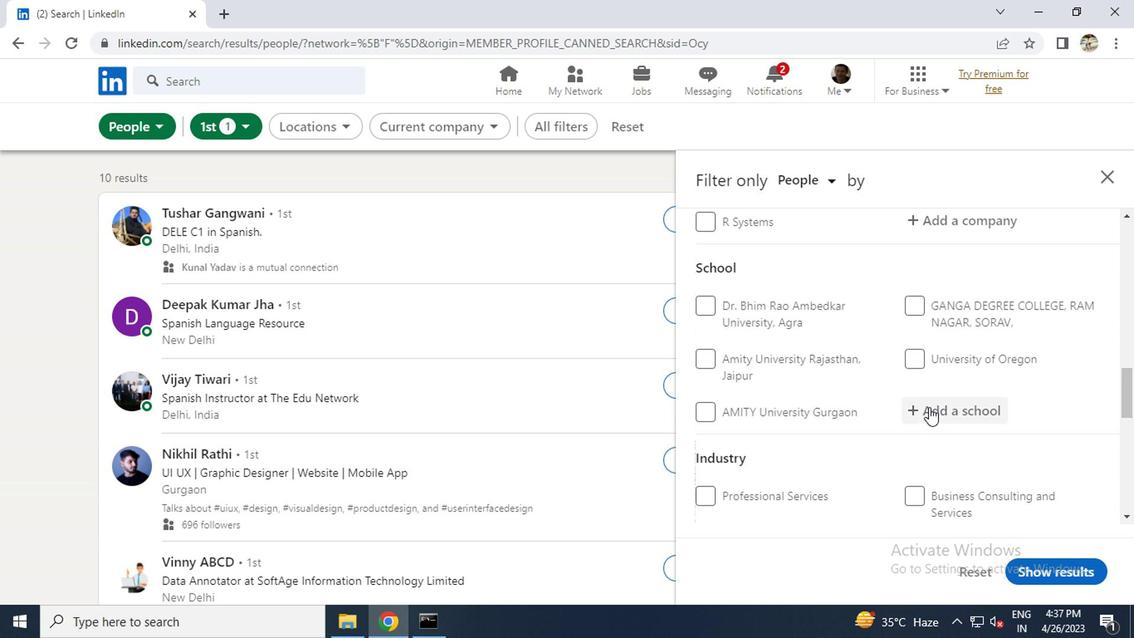 
Action: Mouse pressed left at (777, 406)
Screenshot: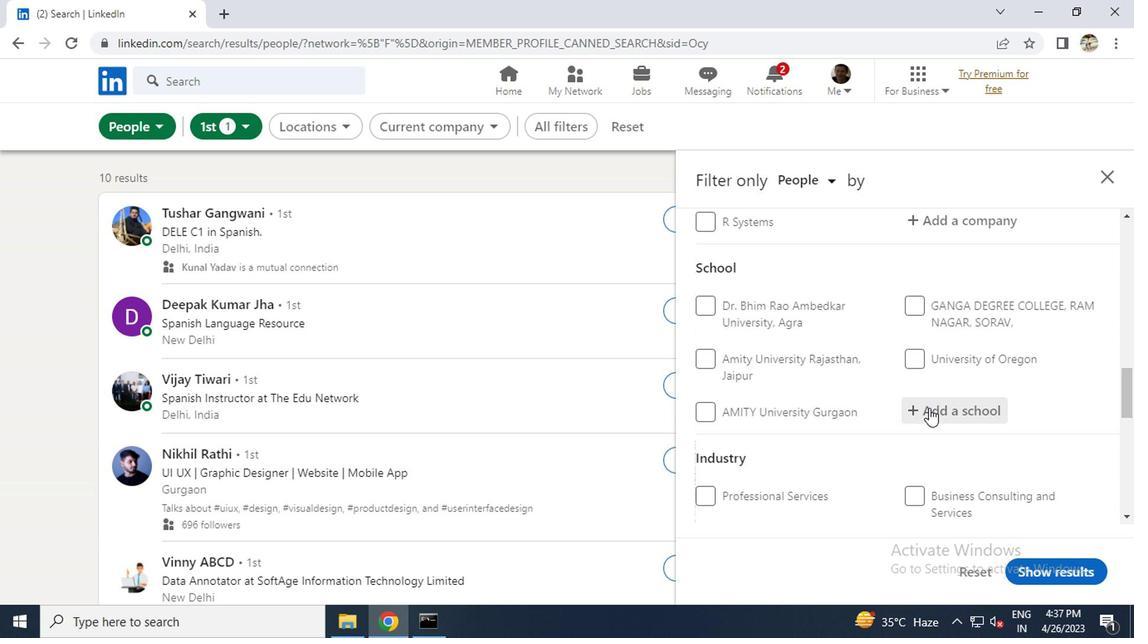 
Action: Key pressed <Key.caps_lock>SKIT
Screenshot: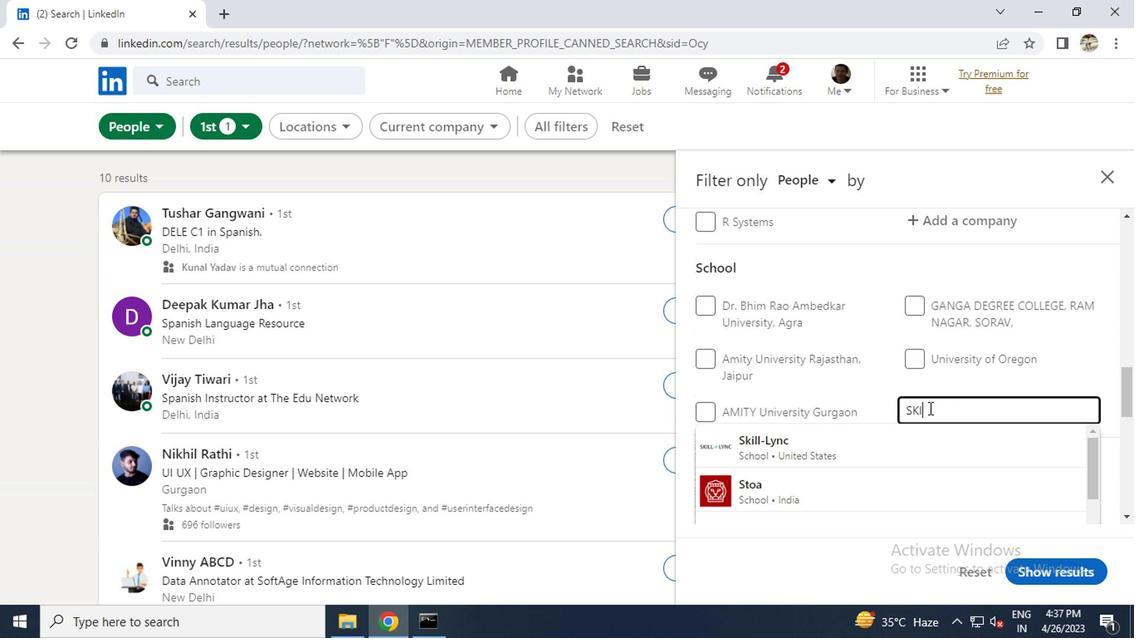 
Action: Mouse moved to (747, 433)
Screenshot: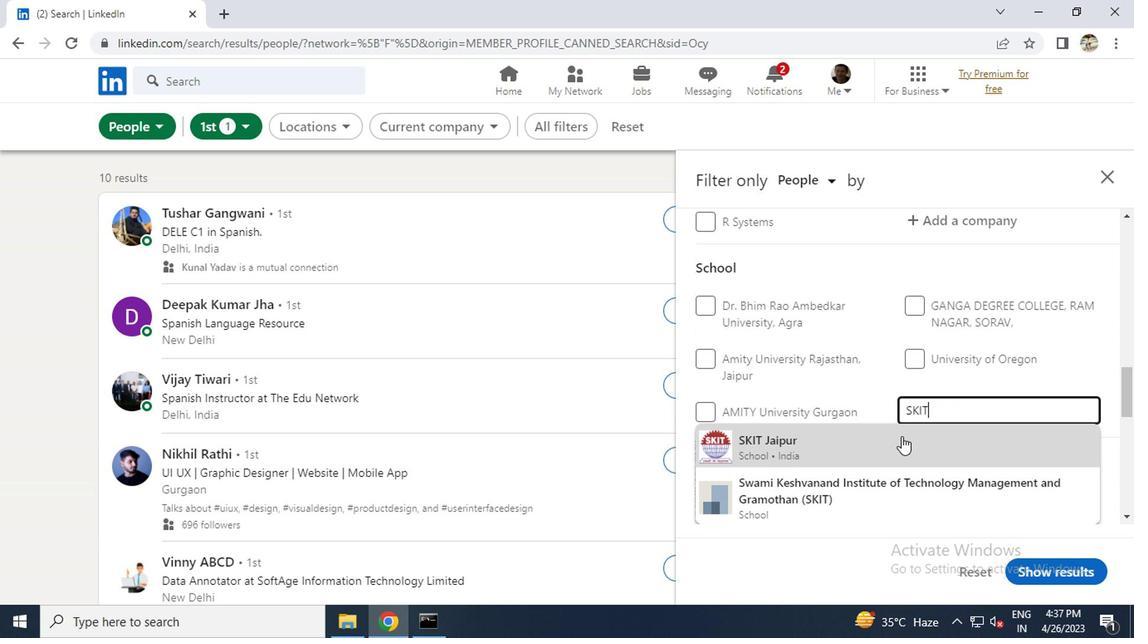 
Action: Mouse pressed left at (747, 433)
Screenshot: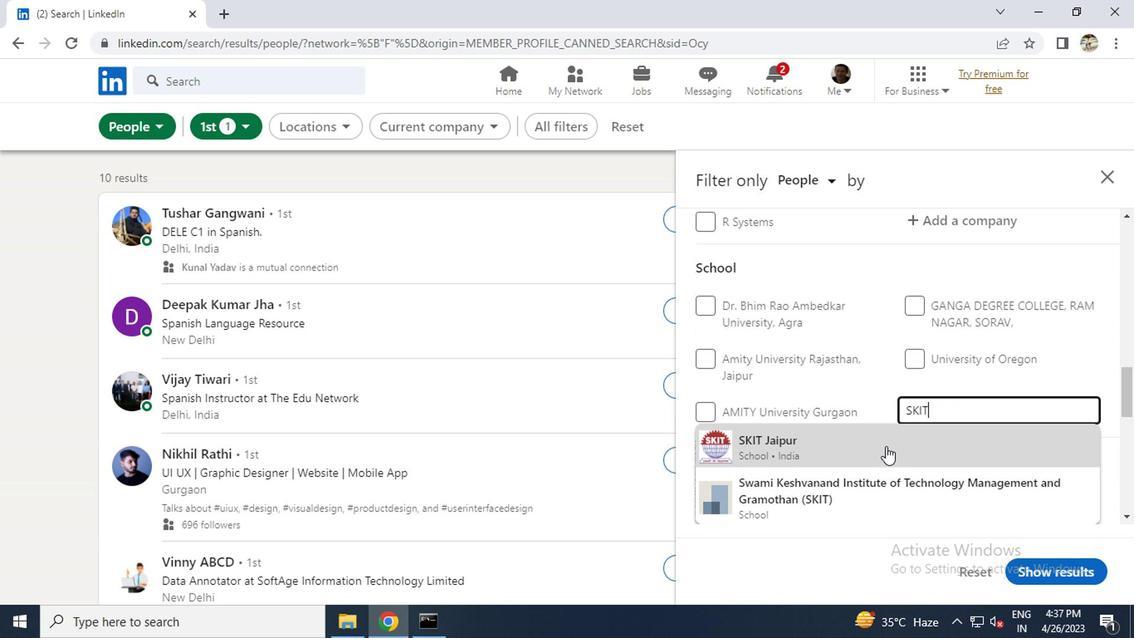 
Action: Mouse scrolled (747, 433) with delta (0, 0)
Screenshot: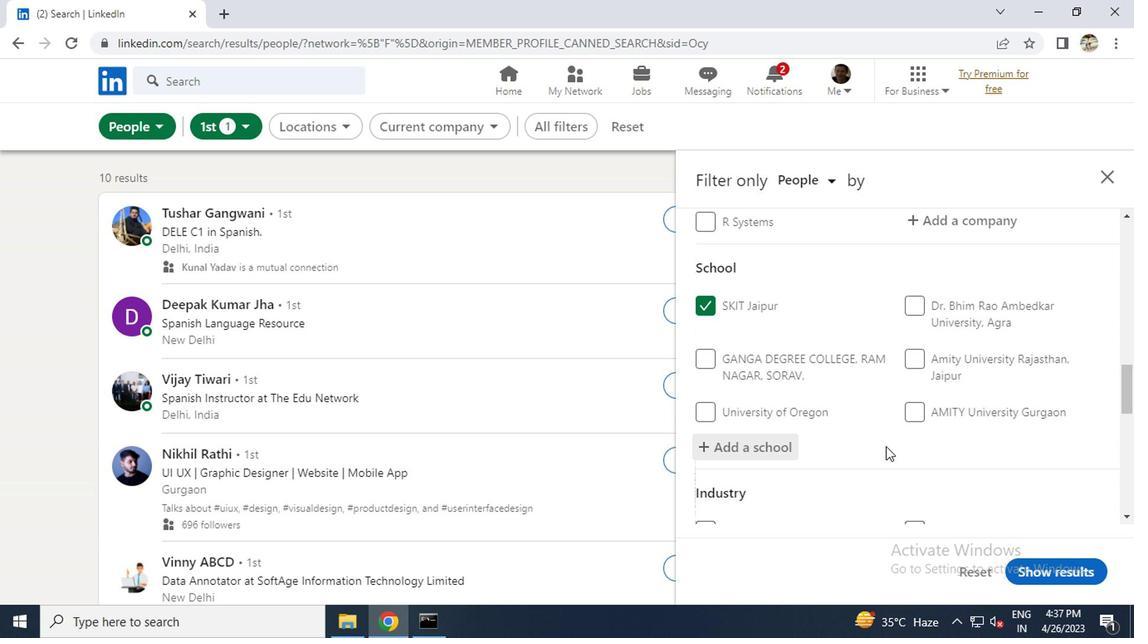 
Action: Mouse scrolled (747, 433) with delta (0, 0)
Screenshot: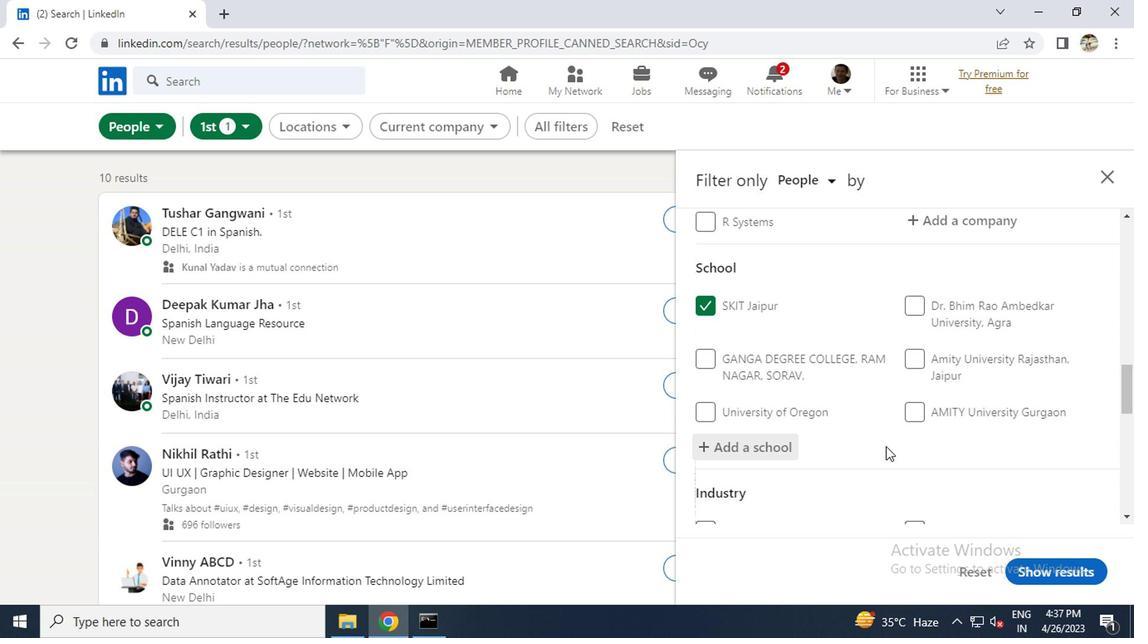 
Action: Mouse scrolled (747, 433) with delta (0, 0)
Screenshot: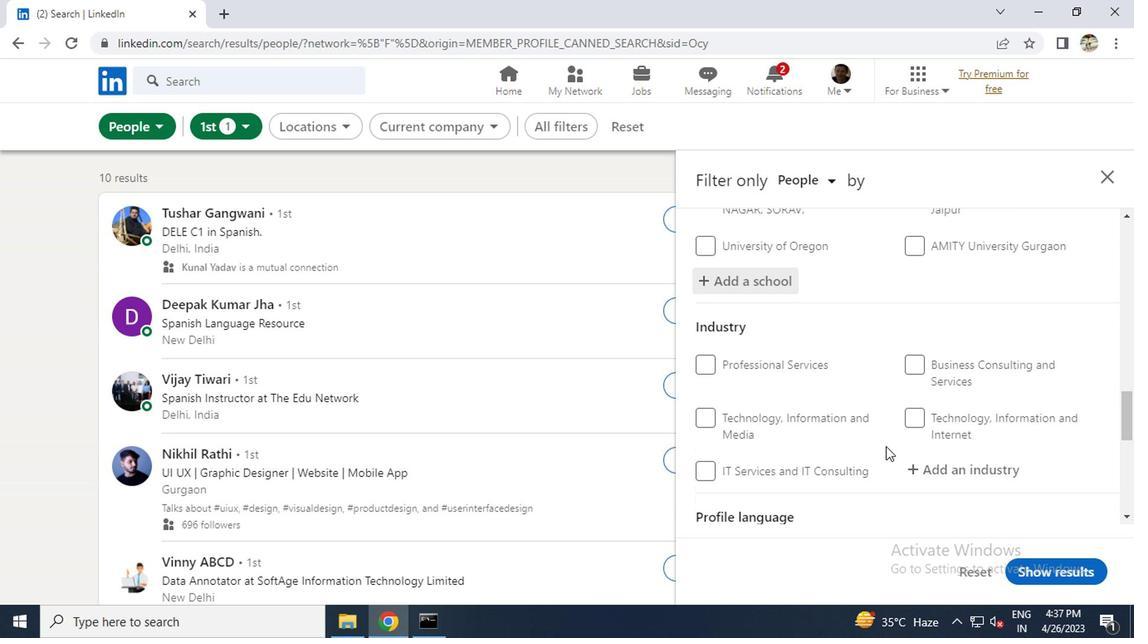 
Action: Mouse moved to (787, 396)
Screenshot: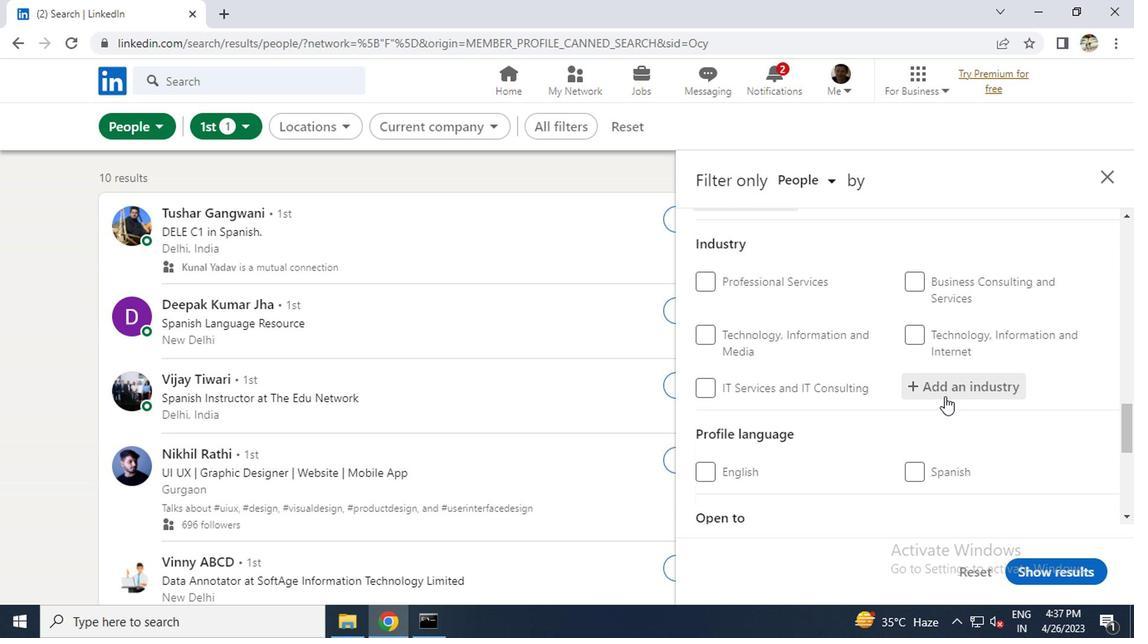 
Action: Mouse pressed left at (787, 396)
Screenshot: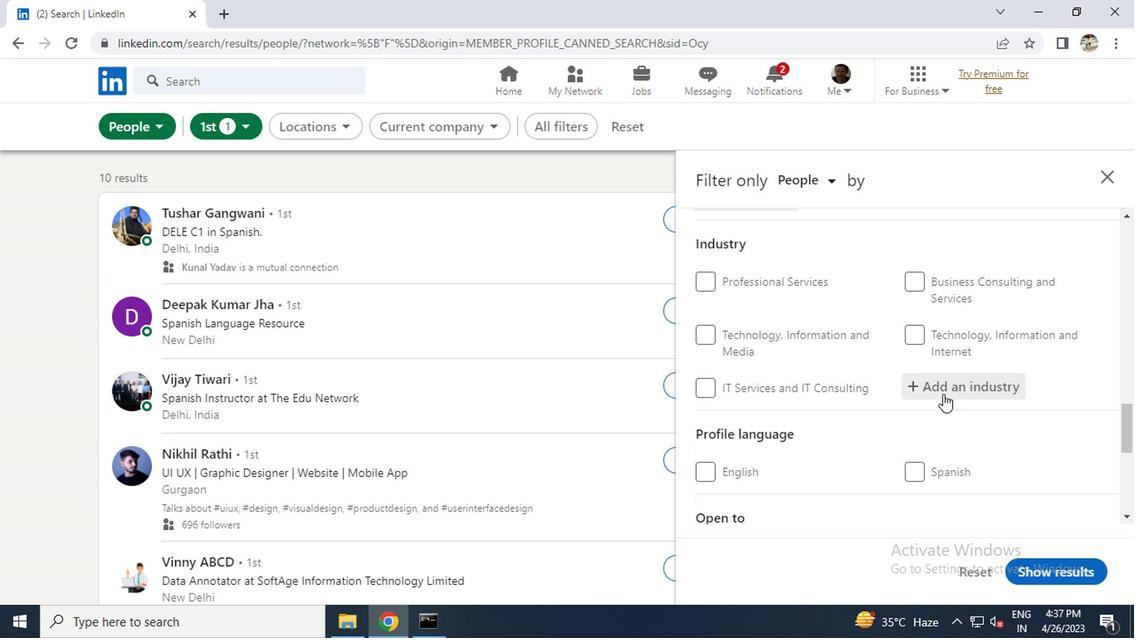 
Action: Key pressed A<Key.caps_lock>VIATION
Screenshot: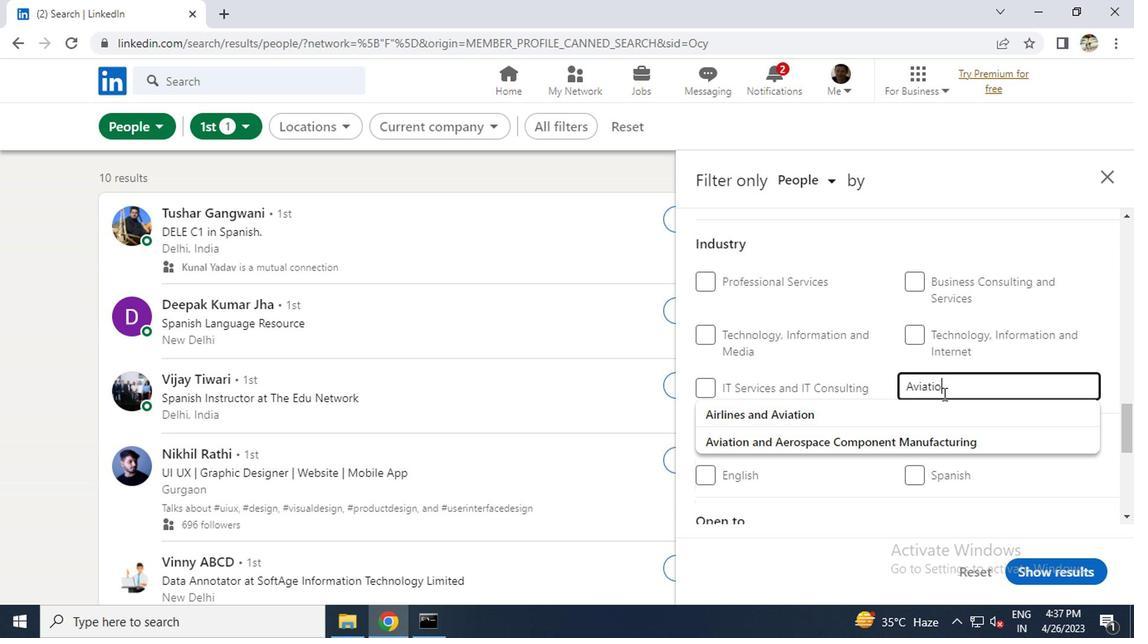 
Action: Mouse moved to (732, 430)
Screenshot: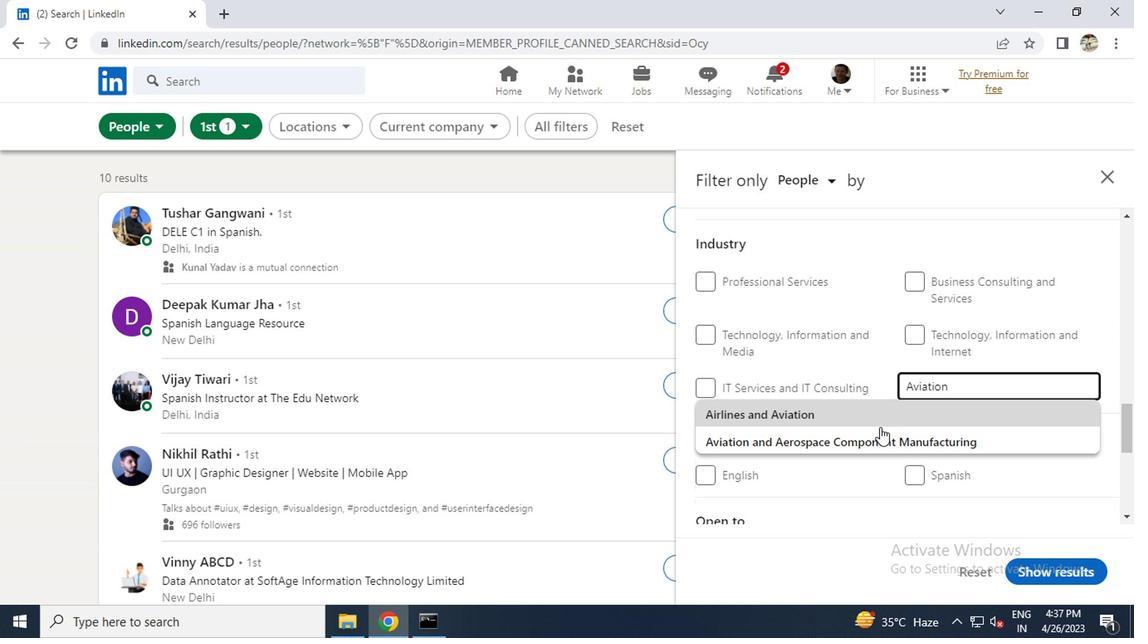 
Action: Mouse pressed left at (732, 430)
Screenshot: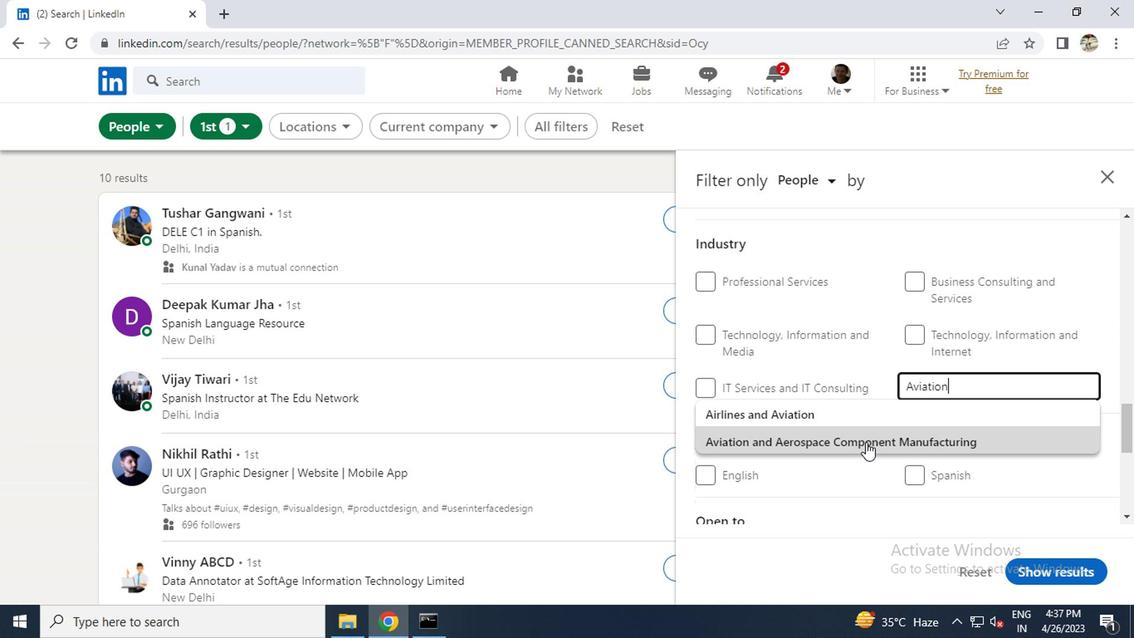 
Action: Mouse scrolled (732, 430) with delta (0, 0)
Screenshot: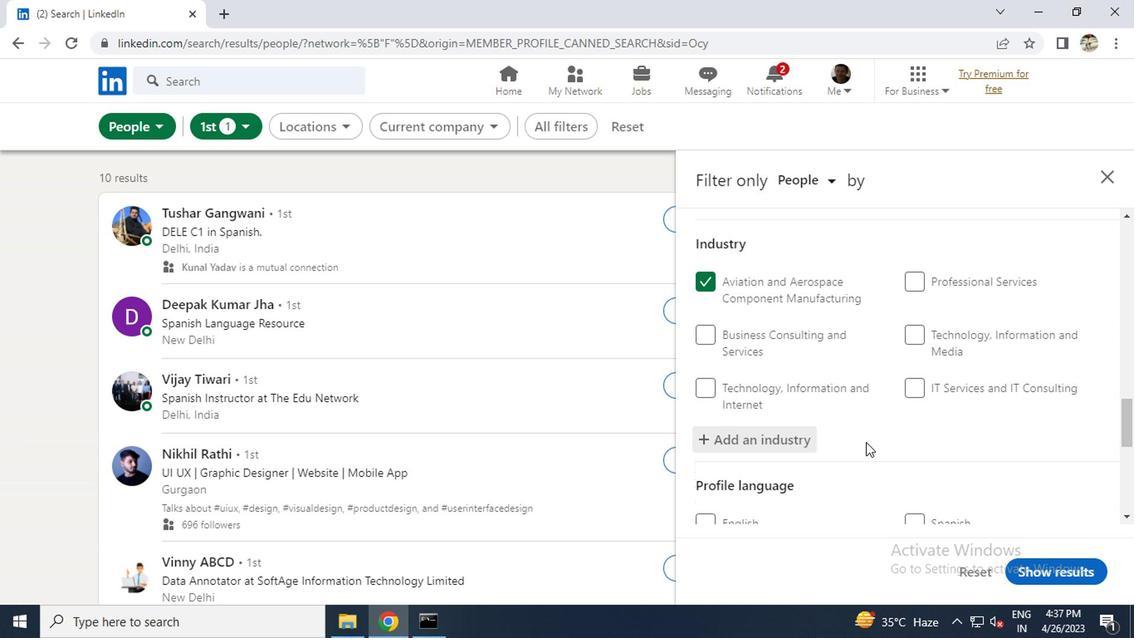 
Action: Mouse scrolled (732, 430) with delta (0, 0)
Screenshot: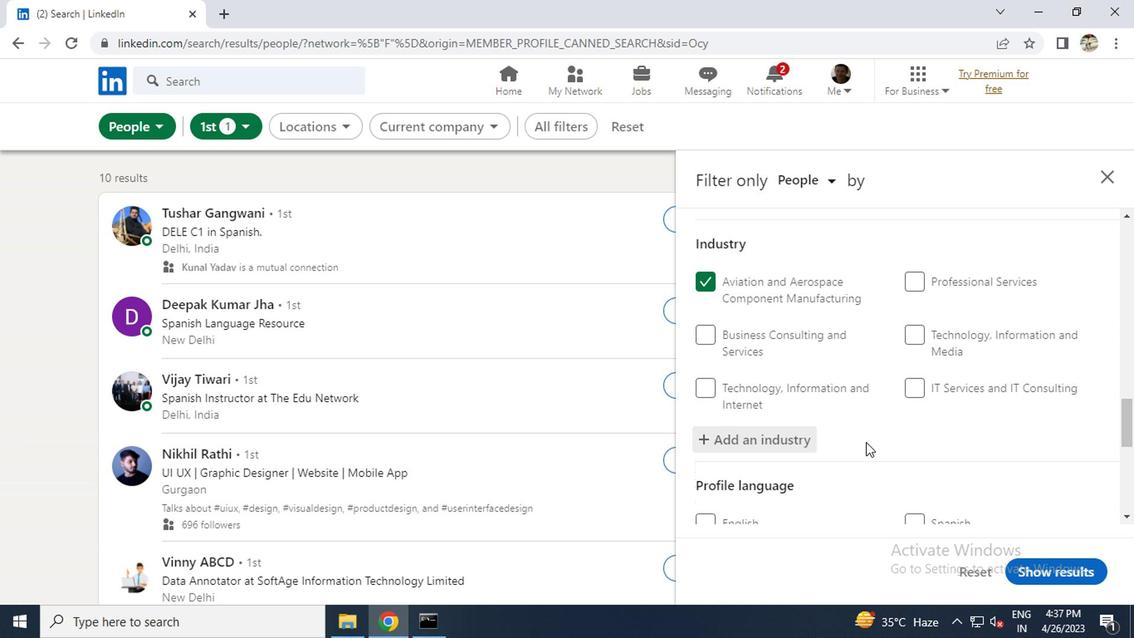 
Action: Mouse scrolled (732, 430) with delta (0, 0)
Screenshot: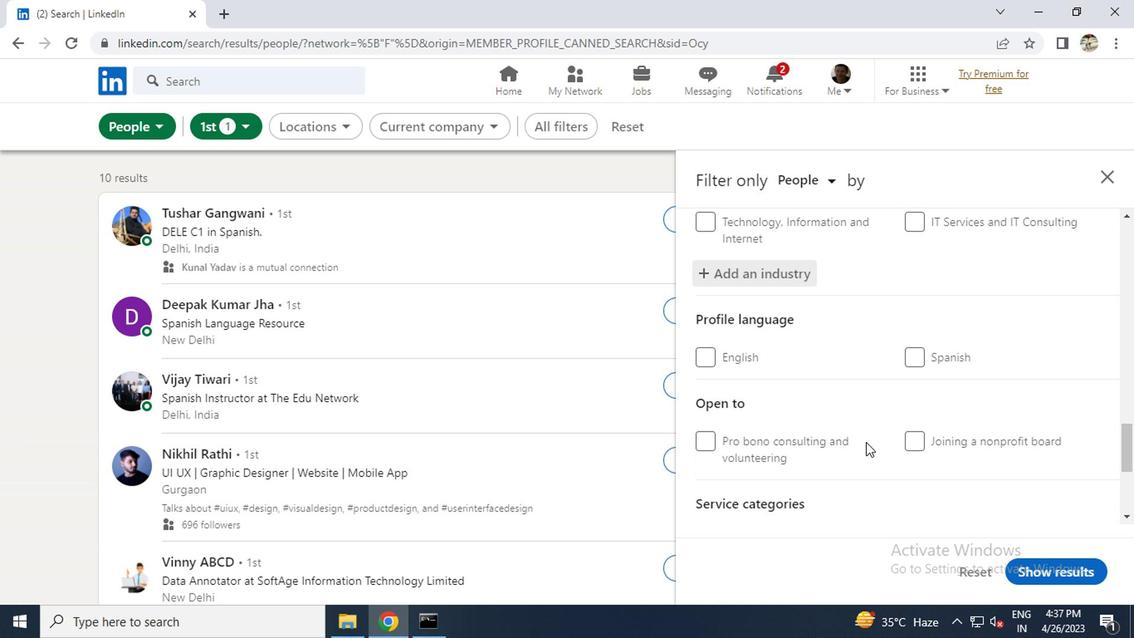 
Action: Mouse moved to (676, 442)
Screenshot: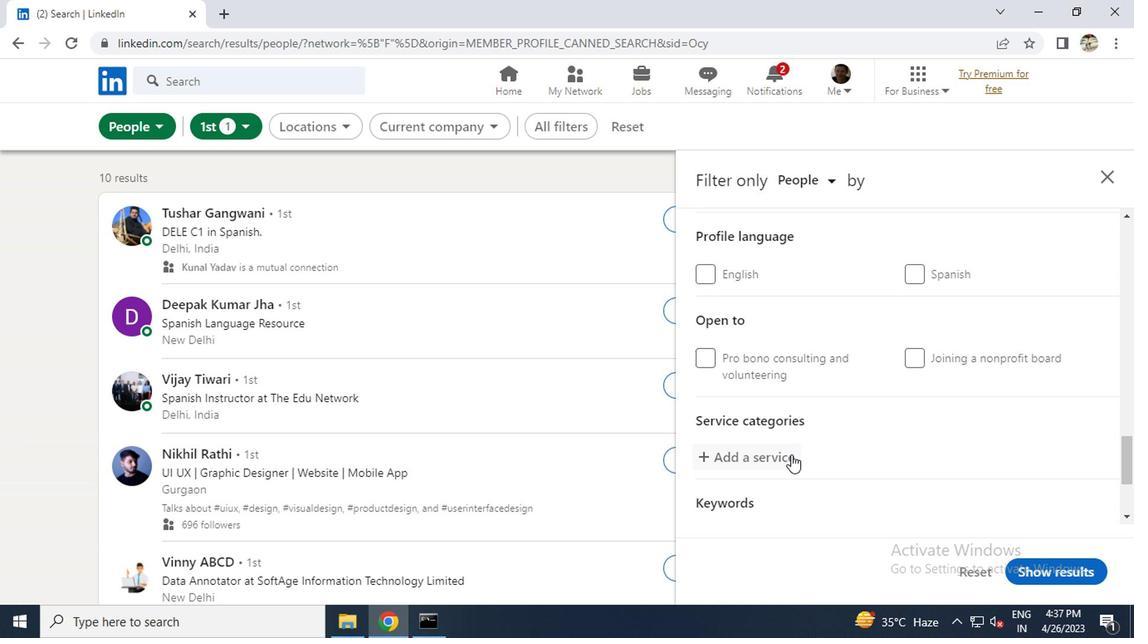 
Action: Mouse scrolled (676, 441) with delta (0, 0)
Screenshot: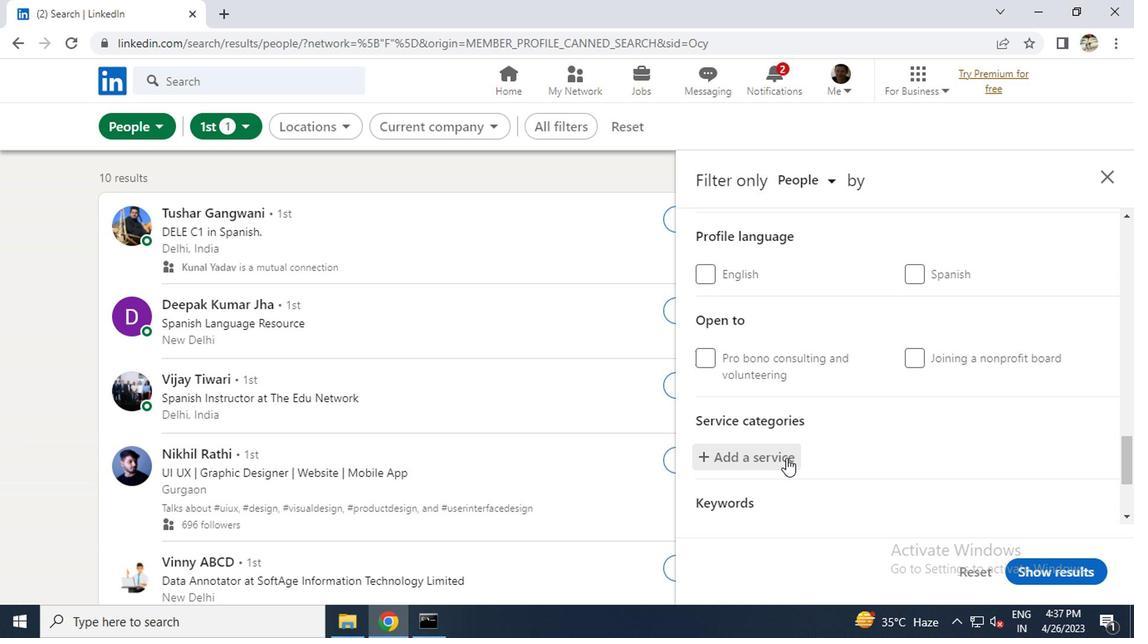 
Action: Mouse moved to (655, 383)
Screenshot: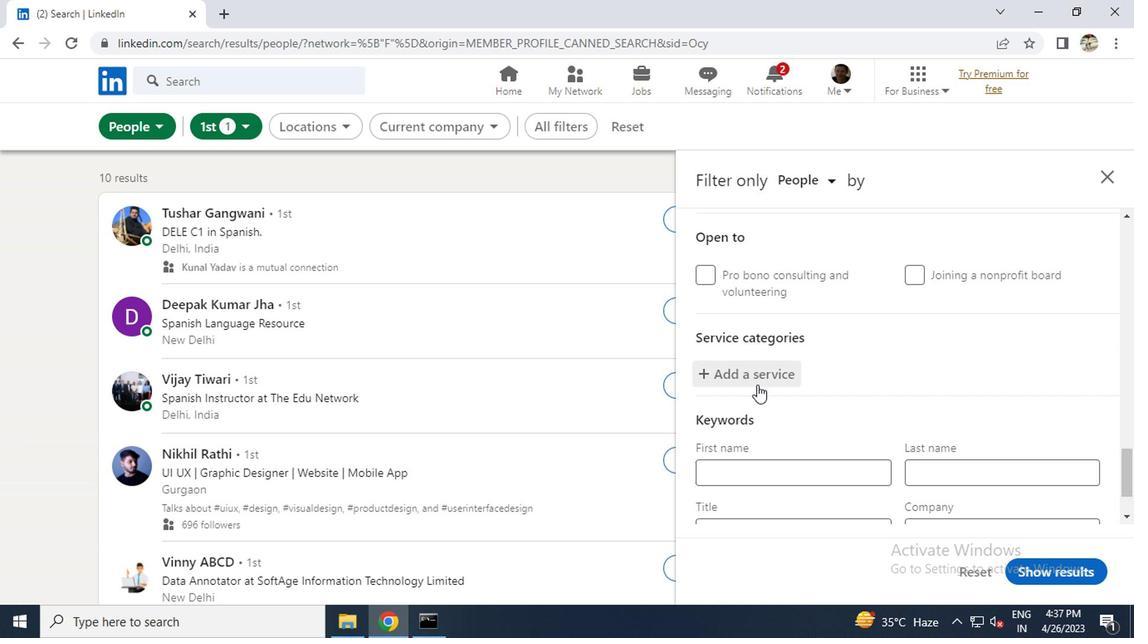 
Action: Mouse pressed left at (655, 383)
Screenshot: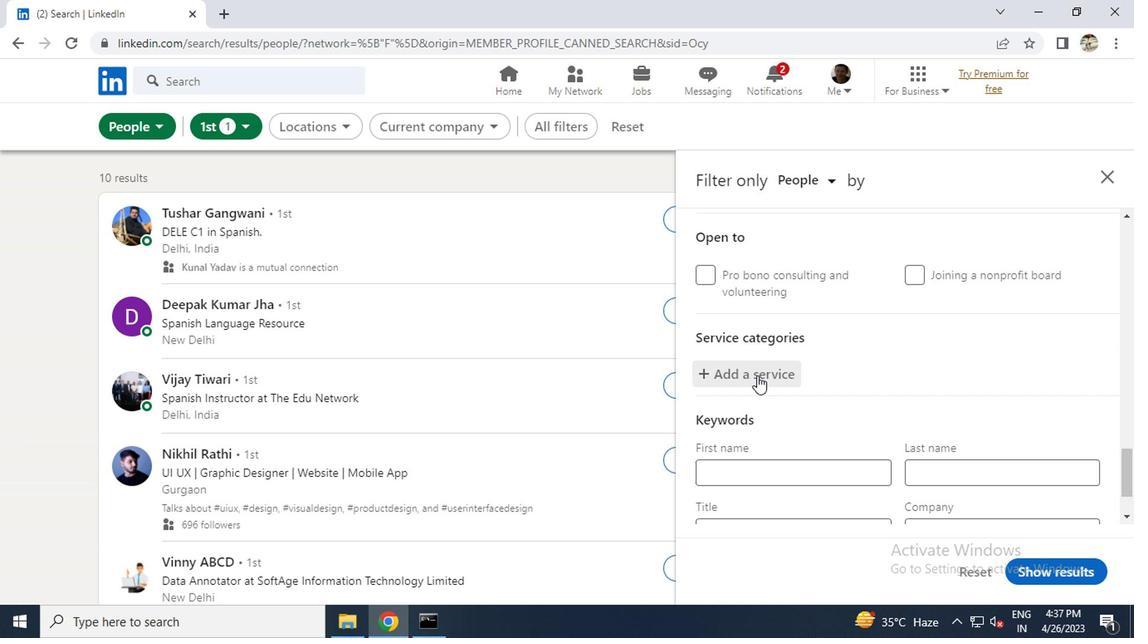 
Action: Key pressed <Key.caps_lock>F<Key.caps_lock>INANCIAL<Key.space>
Screenshot: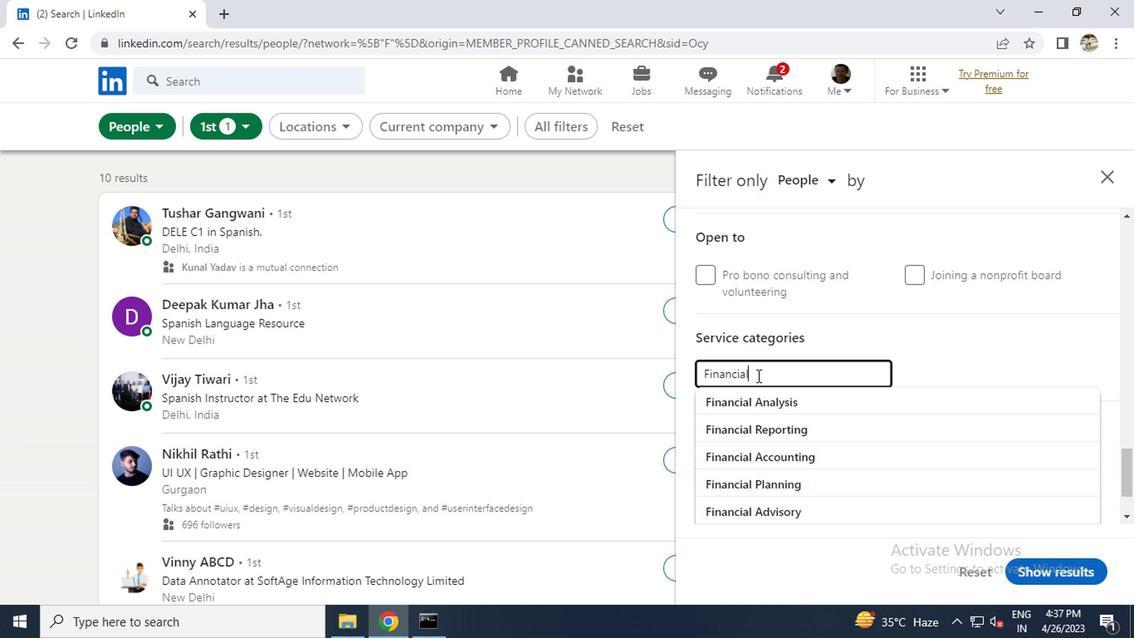 
Action: Mouse moved to (651, 456)
Screenshot: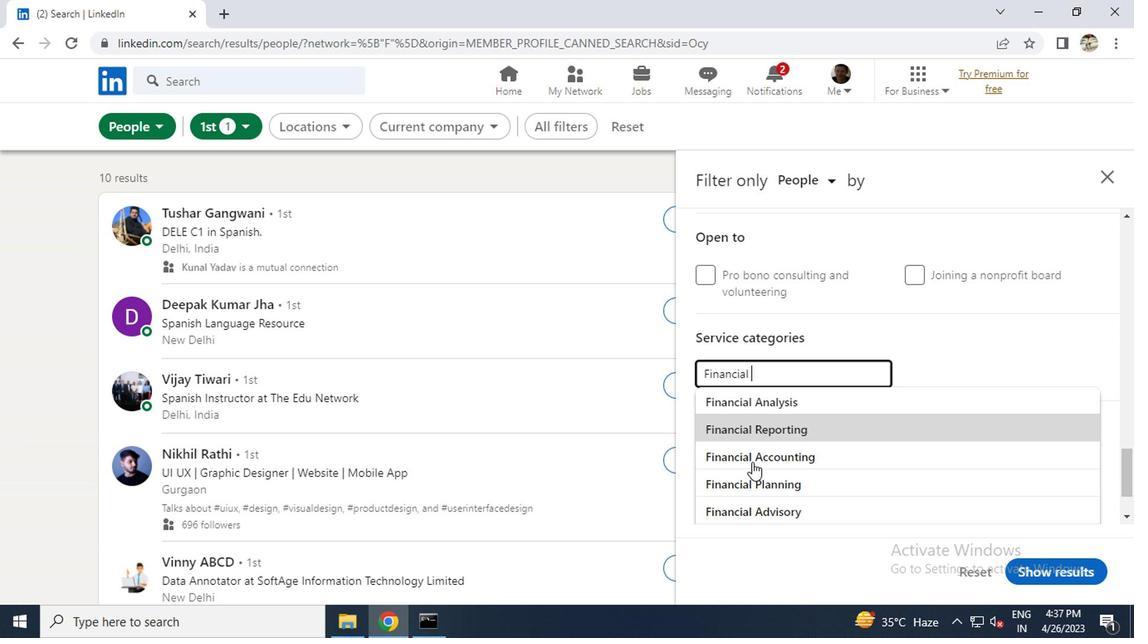 
Action: Mouse pressed left at (651, 456)
Screenshot: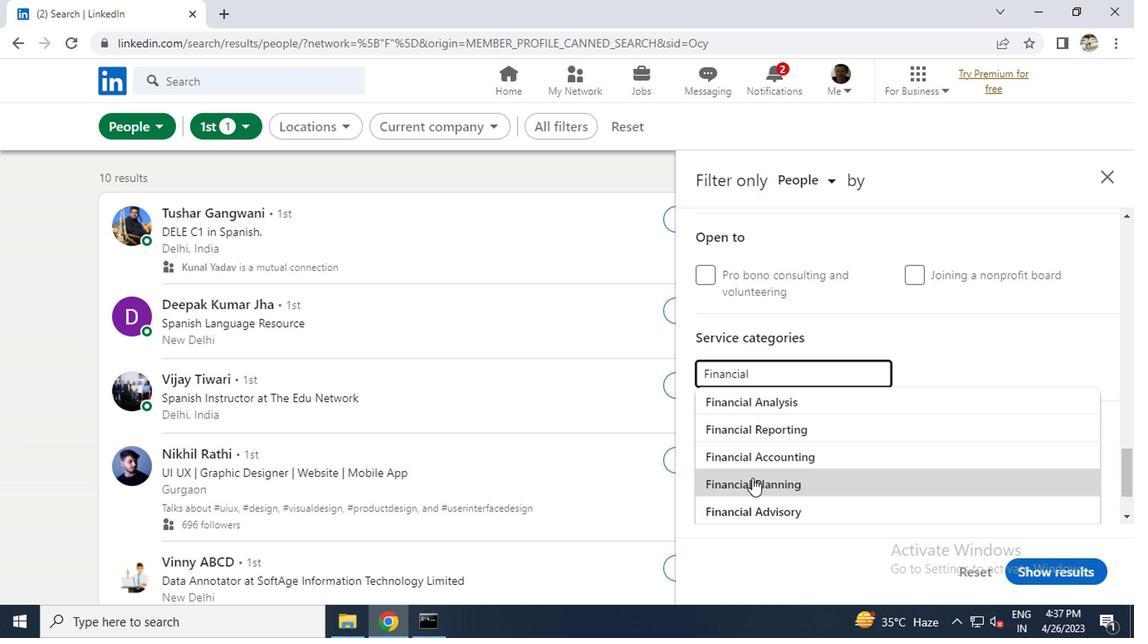 
Action: Mouse moved to (655, 443)
Screenshot: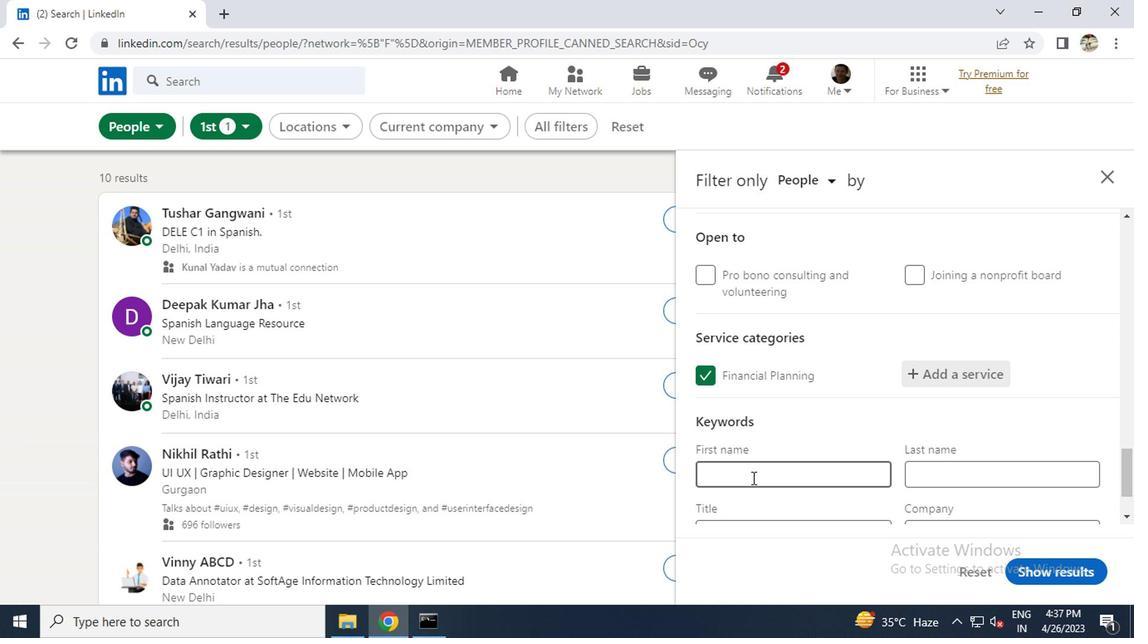 
Action: Mouse scrolled (655, 443) with delta (0, 0)
Screenshot: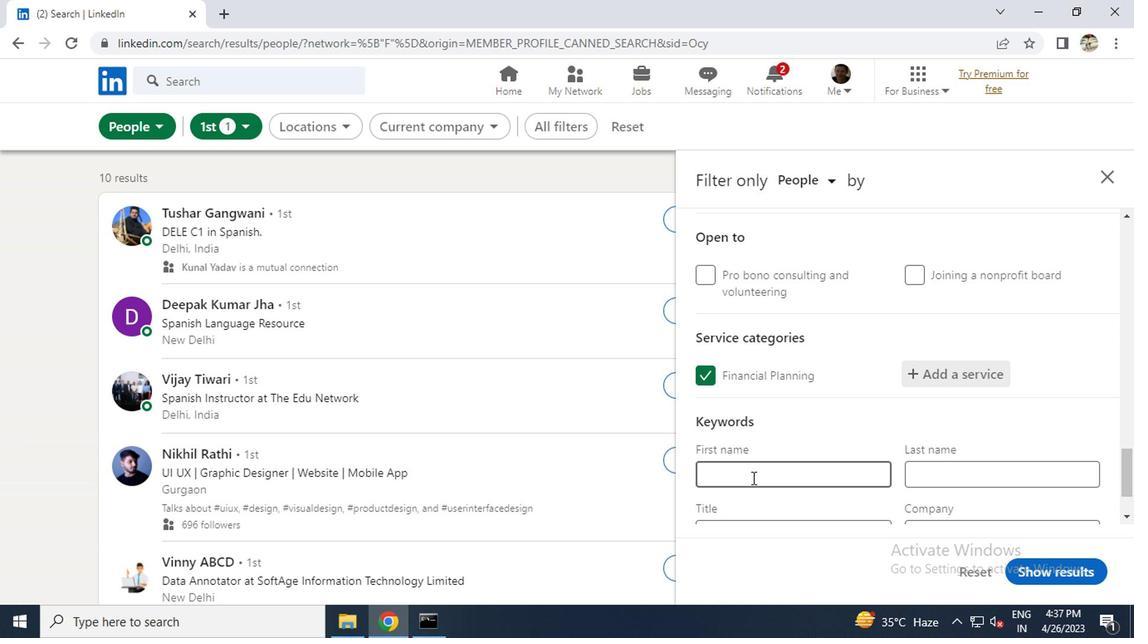 
Action: Mouse scrolled (655, 443) with delta (0, 0)
Screenshot: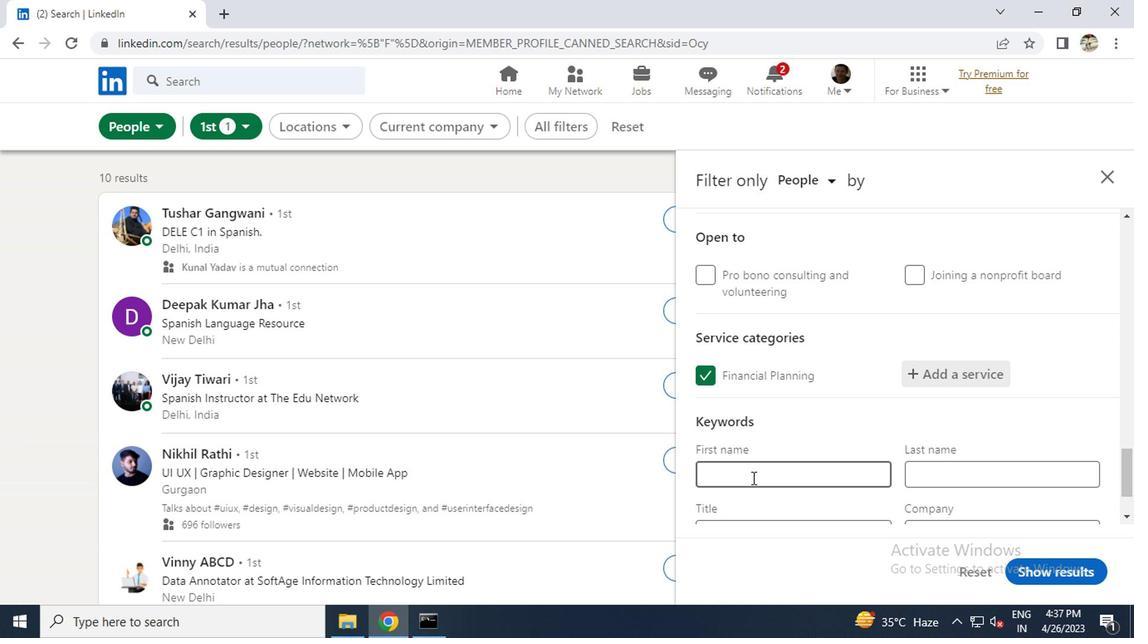 
Action: Mouse moved to (655, 443)
Screenshot: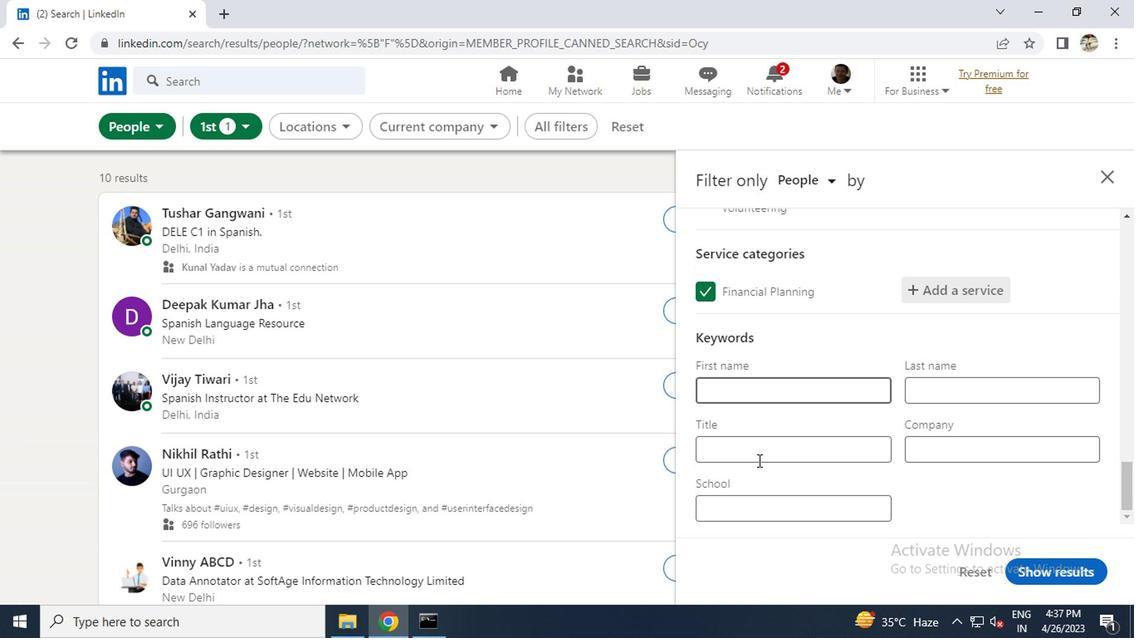 
Action: Mouse pressed left at (655, 443)
Screenshot: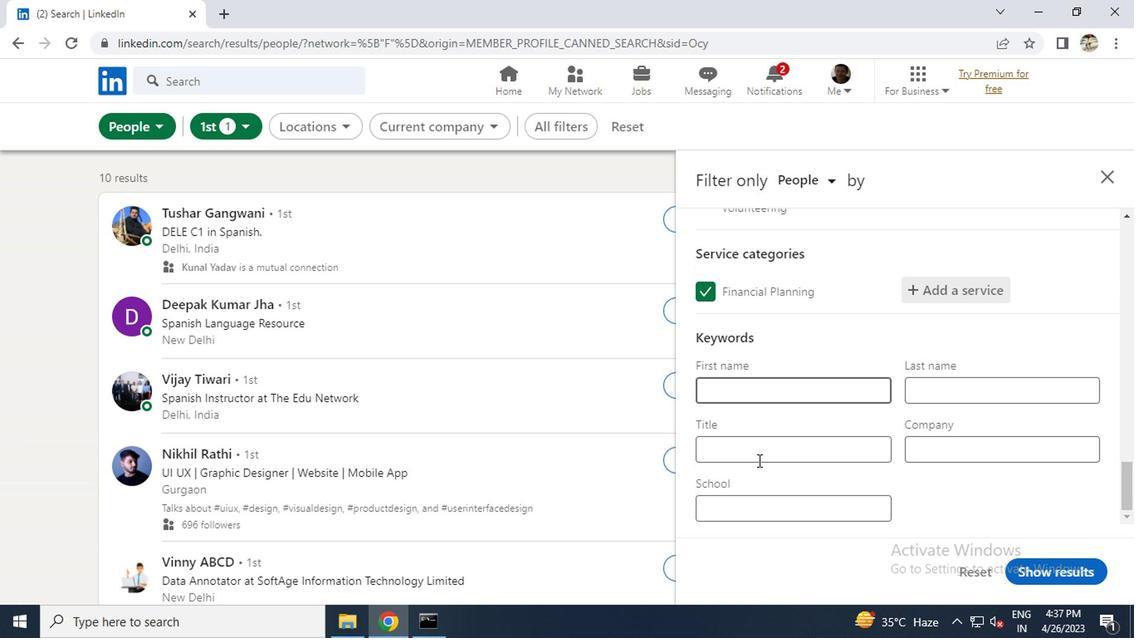 
Action: Key pressed <Key.caps_lock>P<Key.caps_lock>RODUCTION<Key.space><Key.caps_lock>E<Key.caps_lock>NGINEER
Screenshot: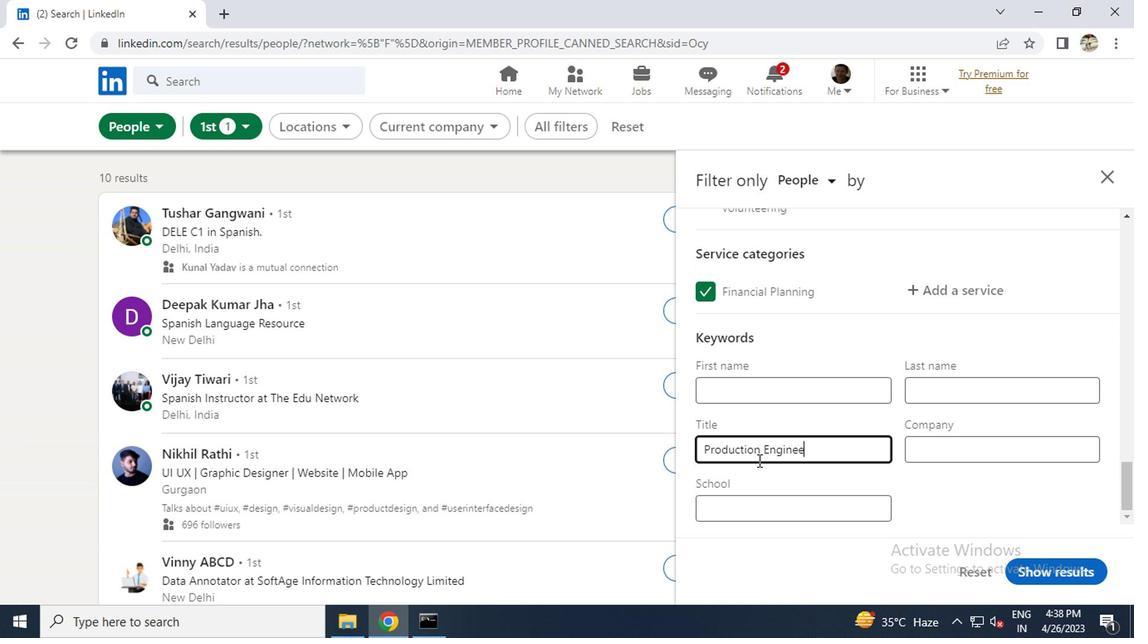 
Action: Mouse moved to (857, 522)
Screenshot: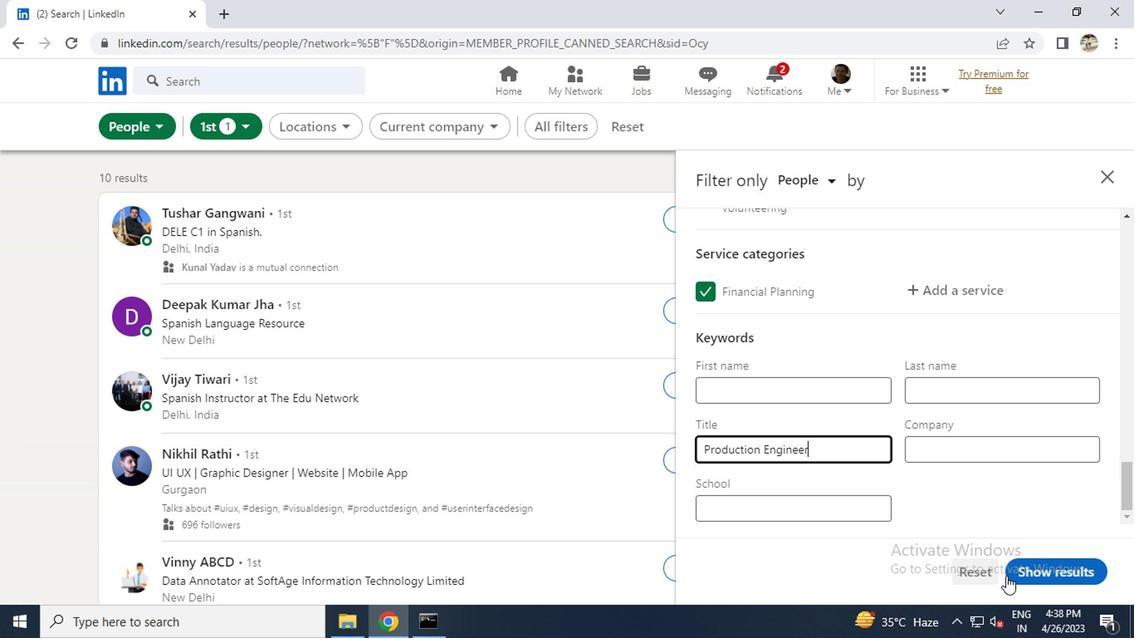 
Action: Mouse pressed left at (857, 522)
Screenshot: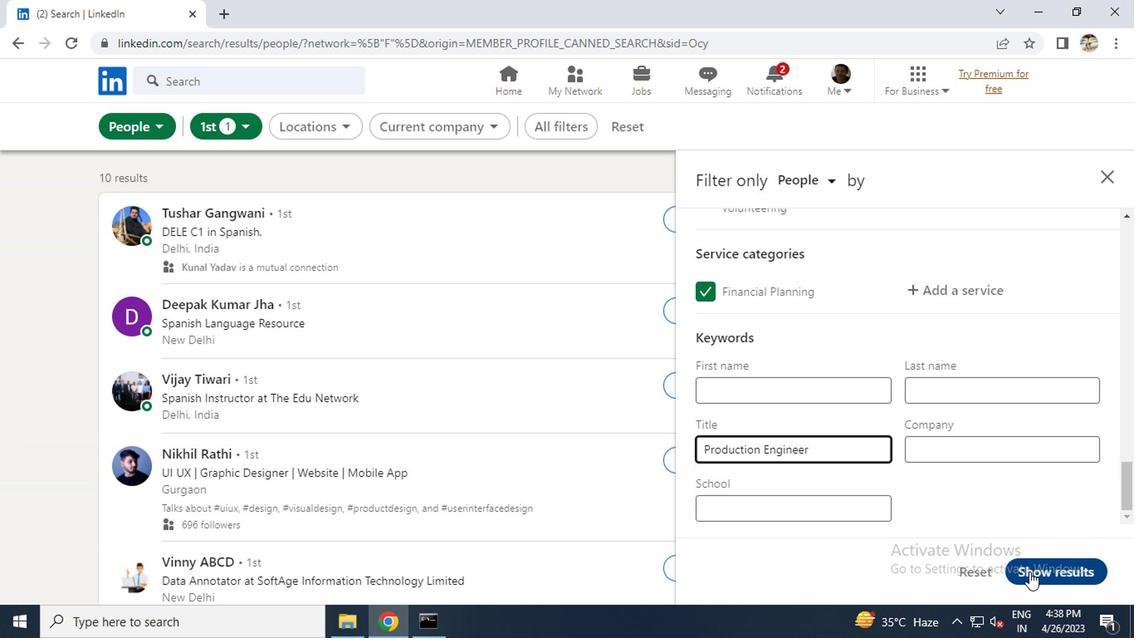 
Action: Mouse moved to (581, 364)
Screenshot: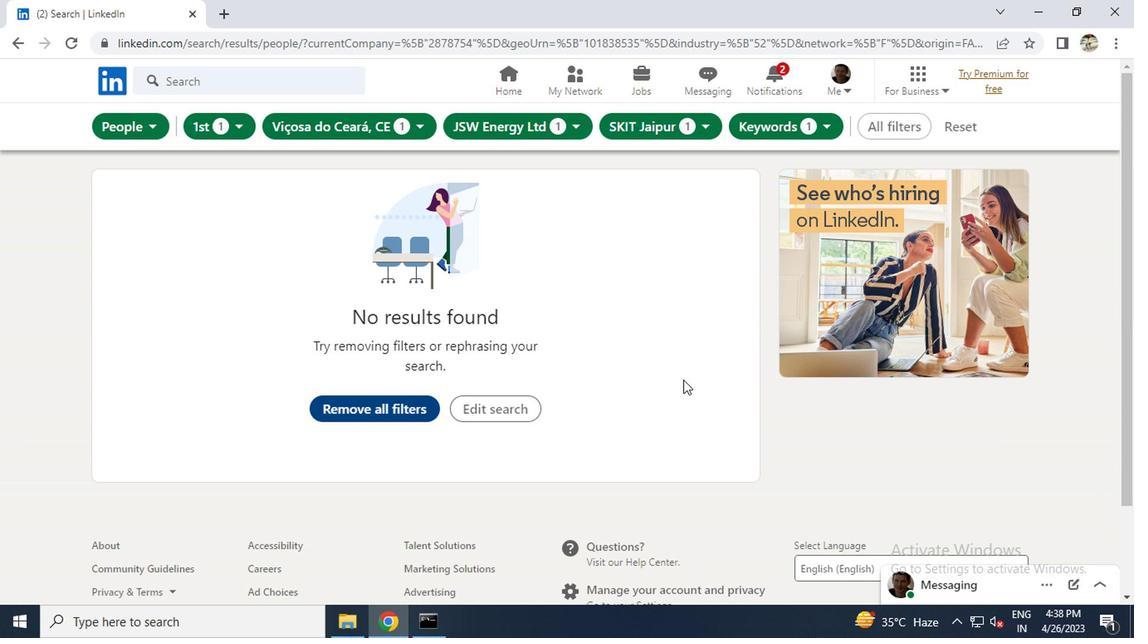 
